 Task: Research Airbnb accommodation in Ilo, Peru from 3rd December, 2023 to 17th December, 2023 for 3 adults, 1 child.3 bedrooms having 4 beds and 2 bathrooms. Property type can be house. Booking option can be shelf check-in. Look for 4 properties as per requirement.
Action: Mouse moved to (419, 95)
Screenshot: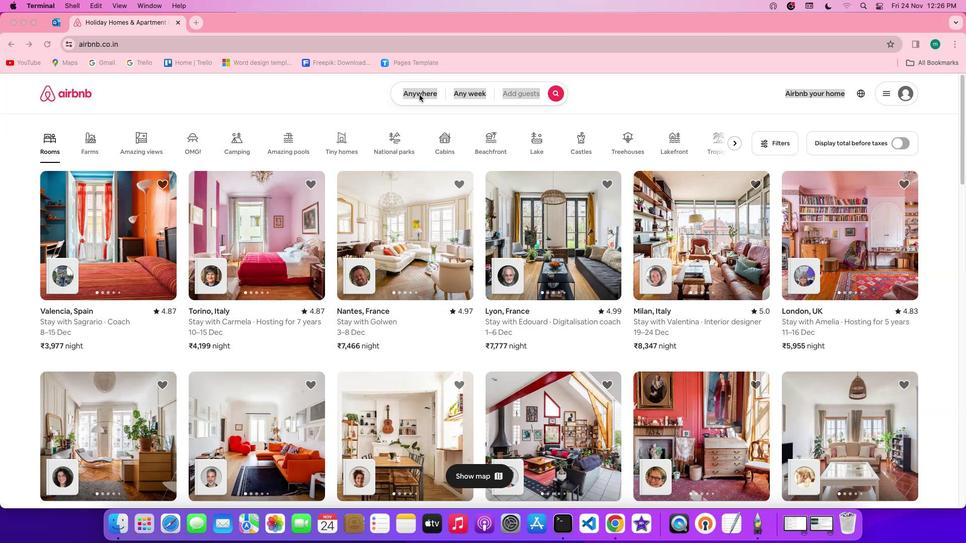 
Action: Mouse pressed left at (419, 95)
Screenshot: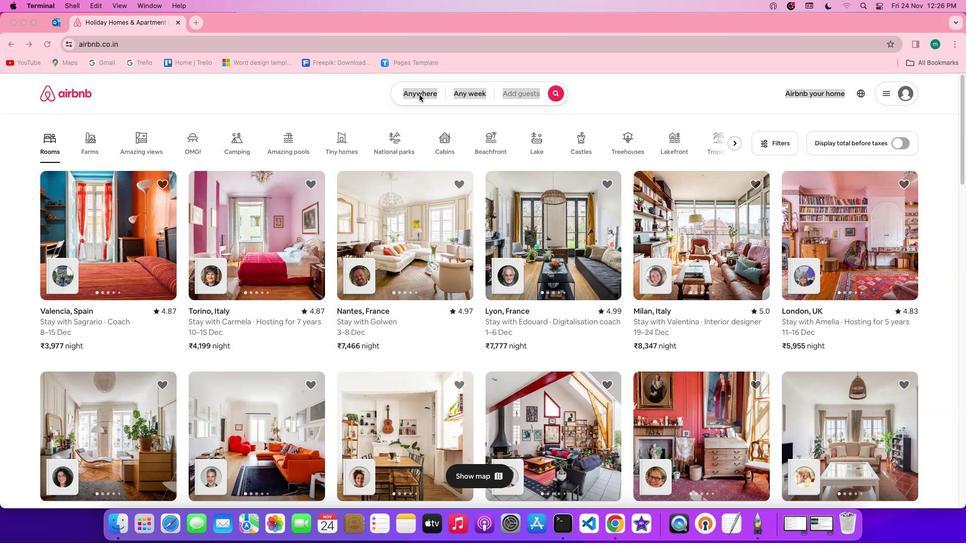 
Action: Mouse pressed left at (419, 95)
Screenshot: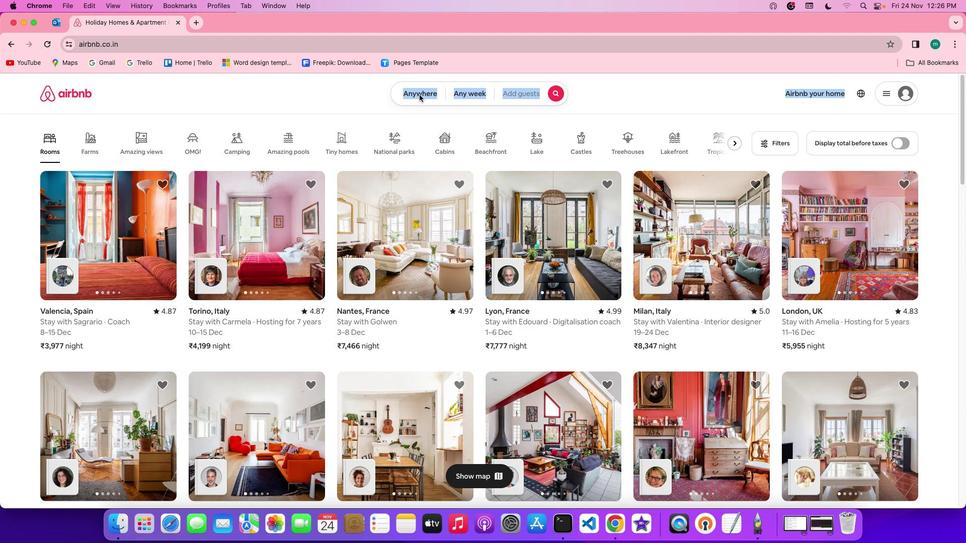 
Action: Mouse moved to (372, 135)
Screenshot: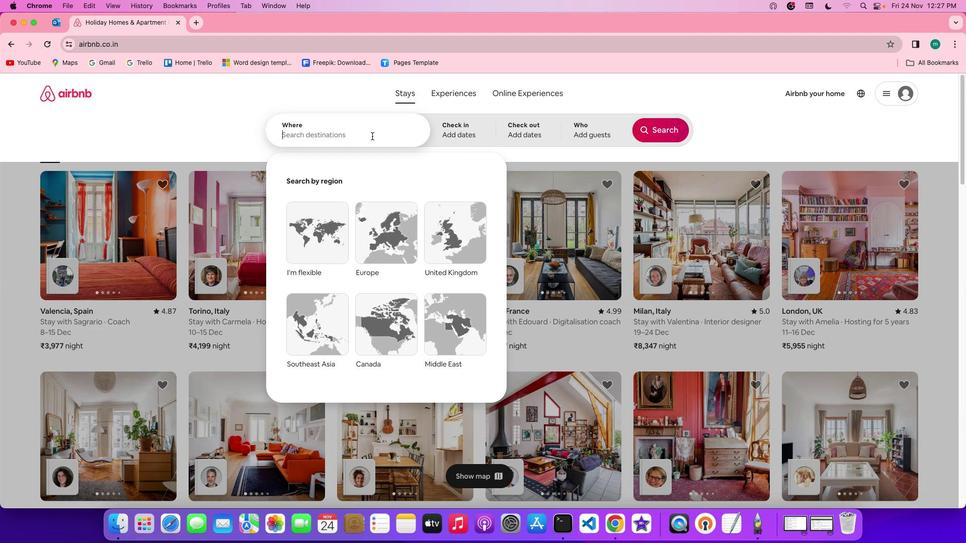 
Action: Mouse pressed left at (372, 135)
Screenshot: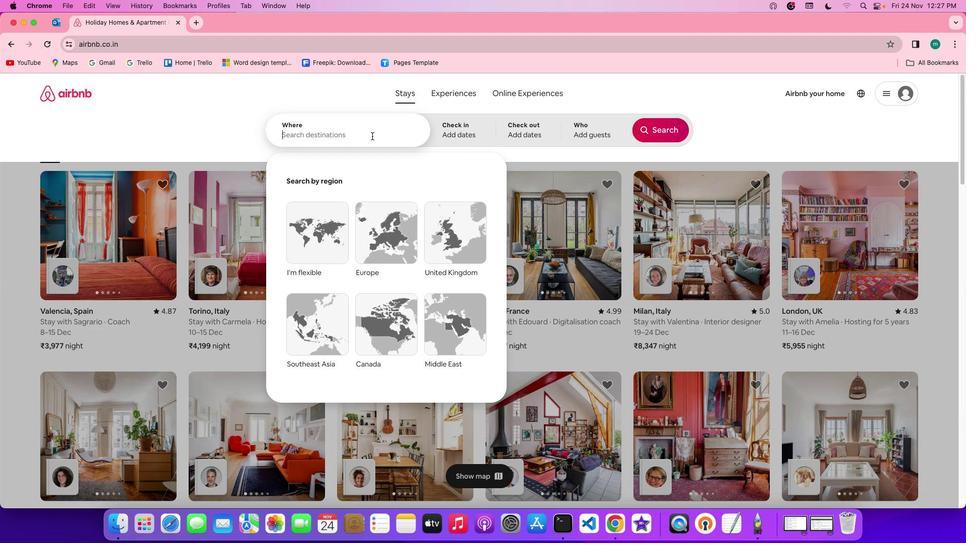 
Action: Key pressed Key.shift'I''I''O'','Key.spaceKey.shift'P''e''r''u'
Screenshot: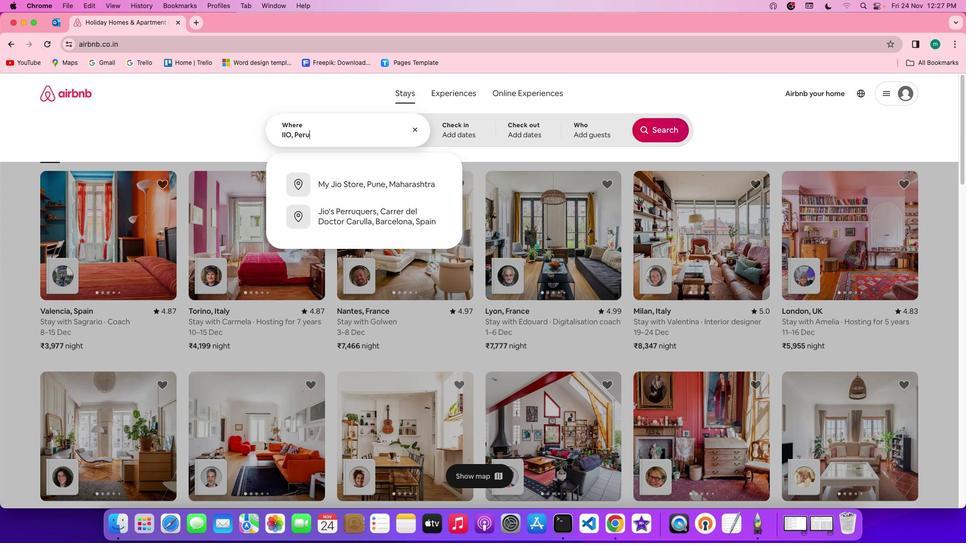 
Action: Mouse moved to (475, 133)
Screenshot: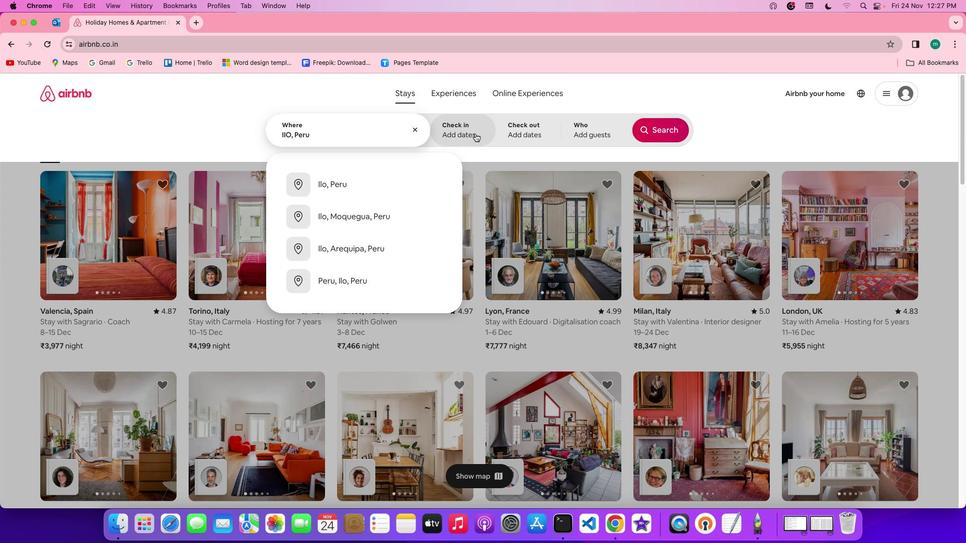 
Action: Mouse pressed left at (475, 133)
Screenshot: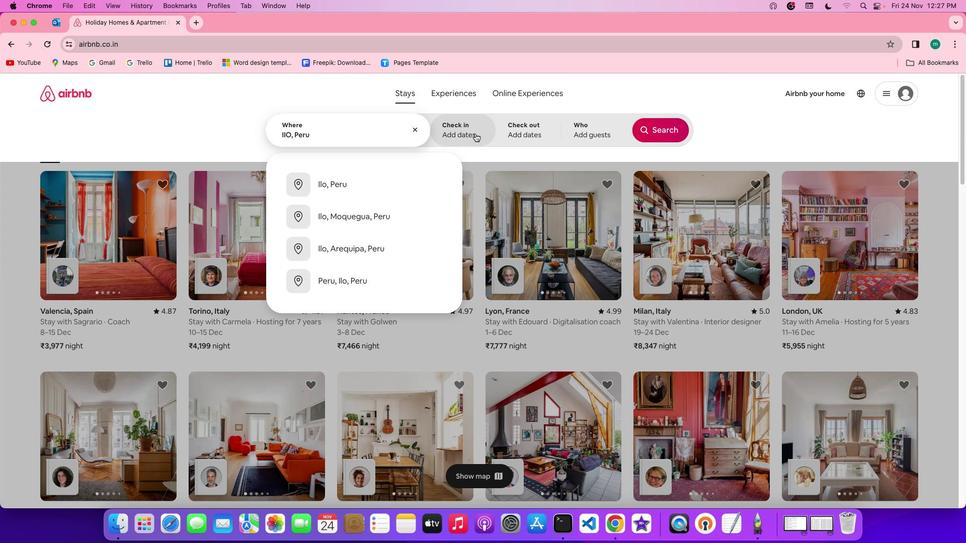 
Action: Mouse moved to (506, 274)
Screenshot: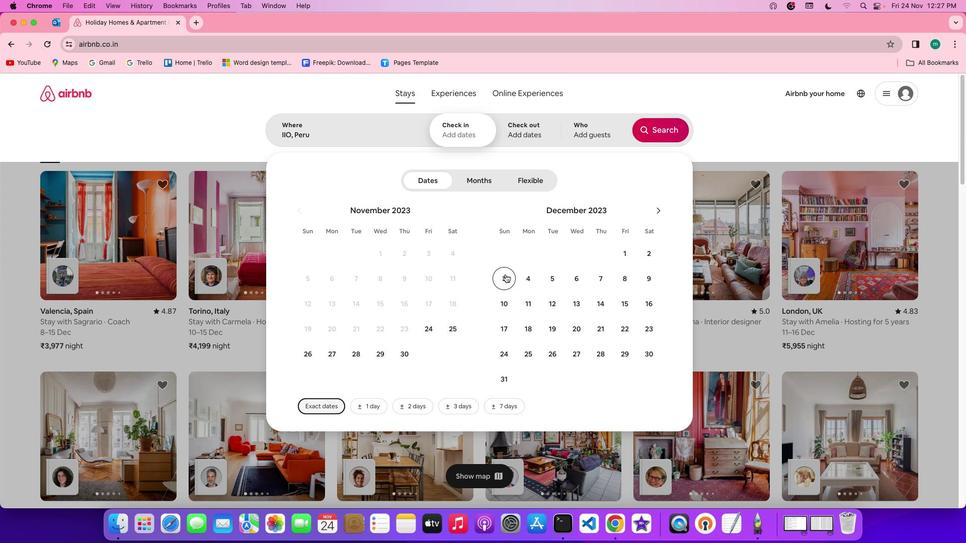 
Action: Mouse pressed left at (506, 274)
Screenshot: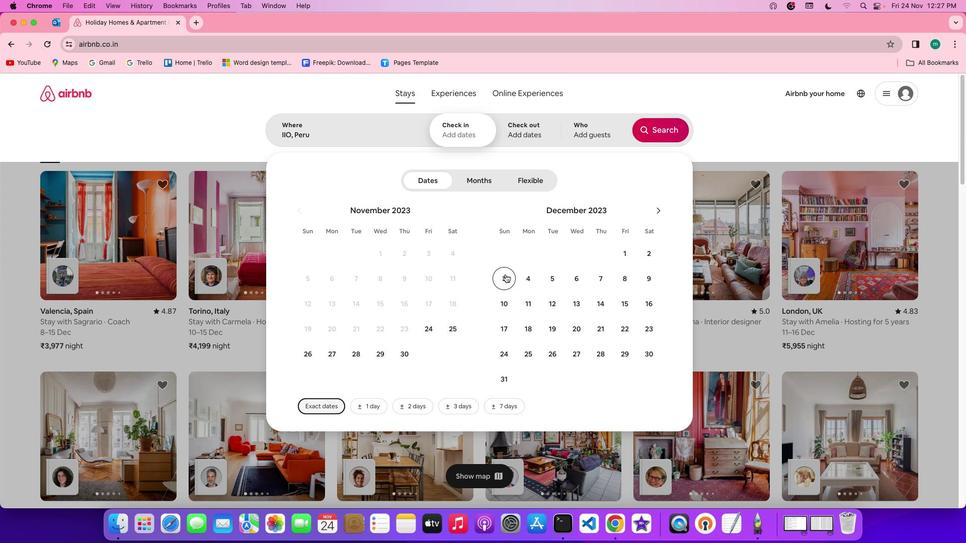 
Action: Mouse moved to (506, 328)
Screenshot: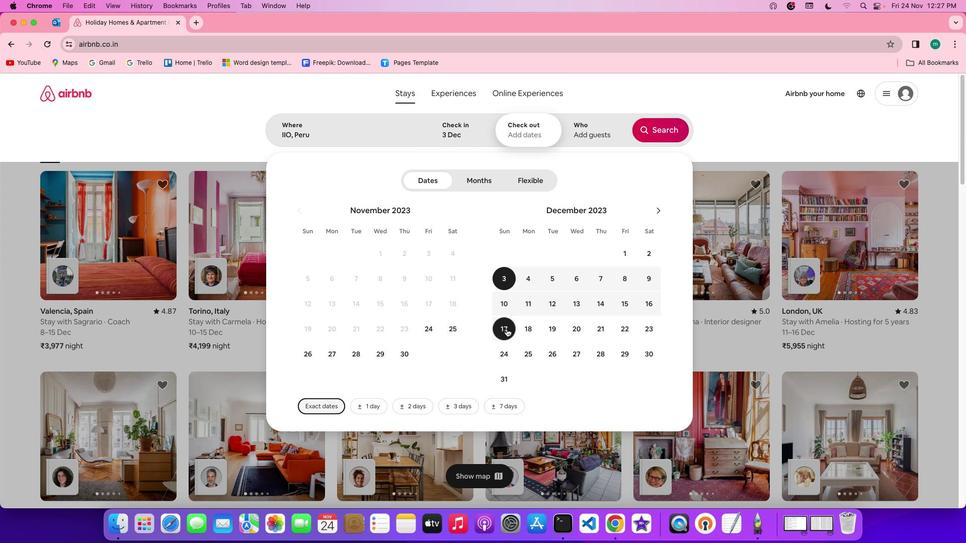 
Action: Mouse pressed left at (506, 328)
Screenshot: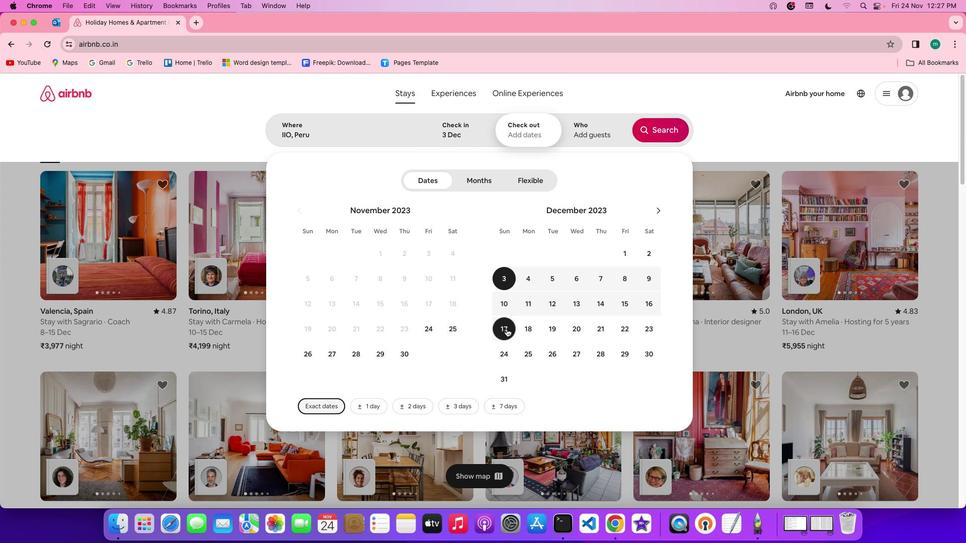 
Action: Mouse moved to (601, 139)
Screenshot: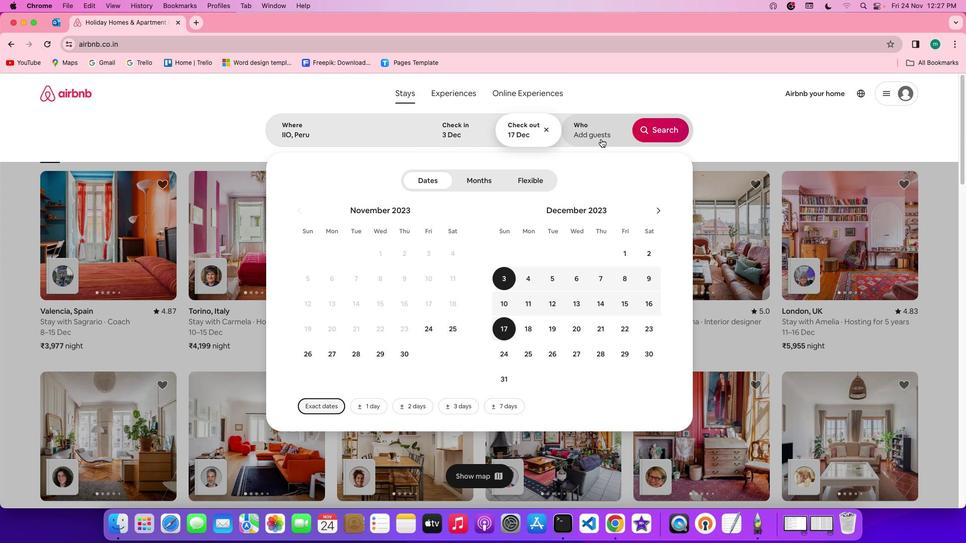 
Action: Mouse pressed left at (601, 139)
Screenshot: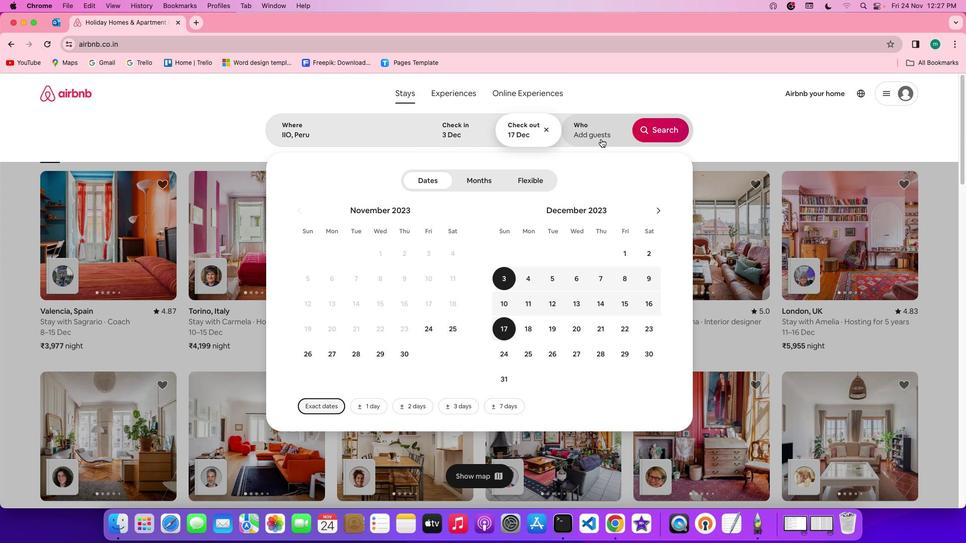 
Action: Mouse moved to (667, 180)
Screenshot: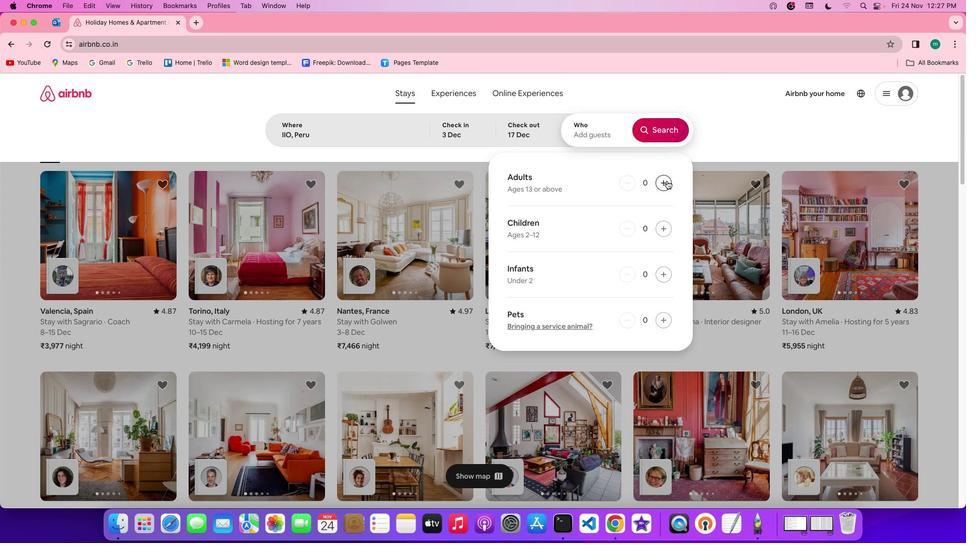 
Action: Mouse pressed left at (667, 180)
Screenshot: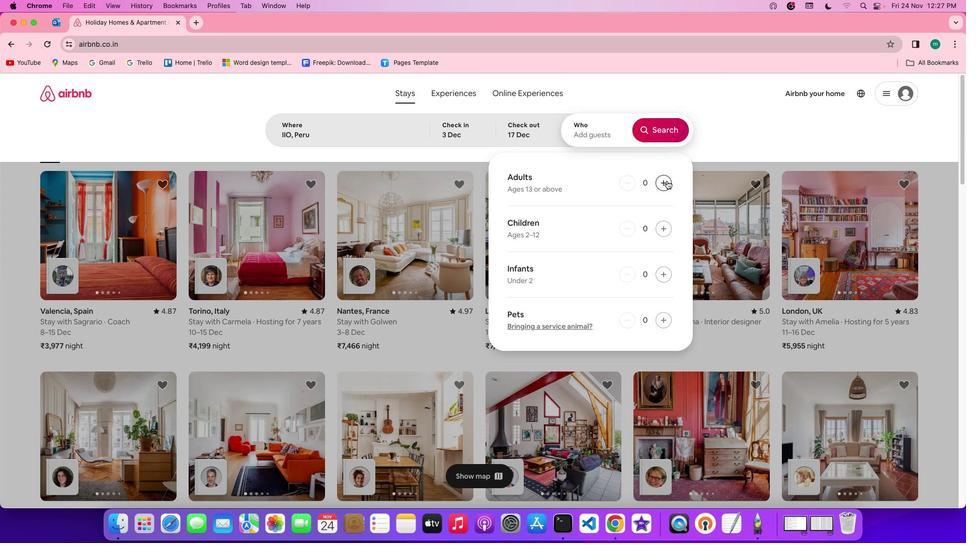 
Action: Mouse pressed left at (667, 180)
Screenshot: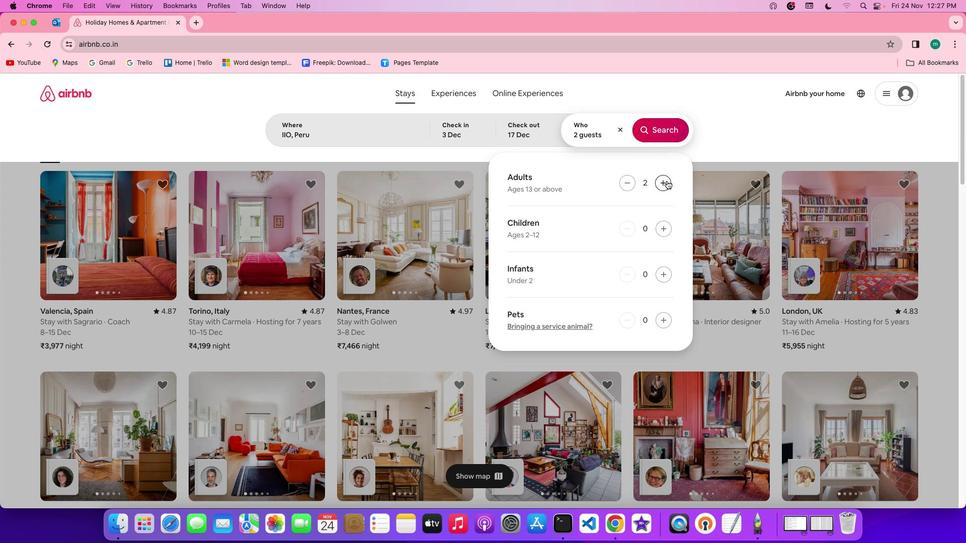 
Action: Mouse pressed left at (667, 180)
Screenshot: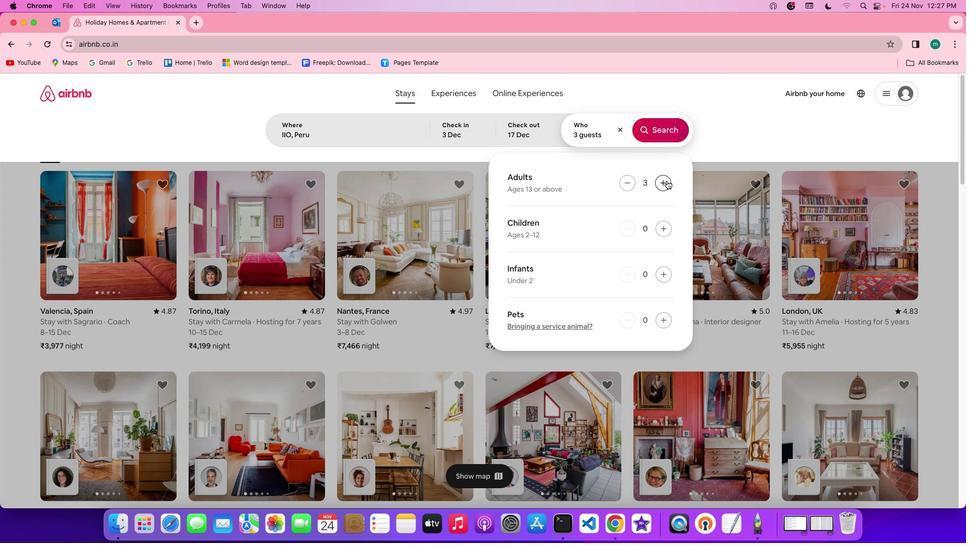 
Action: Mouse moved to (664, 233)
Screenshot: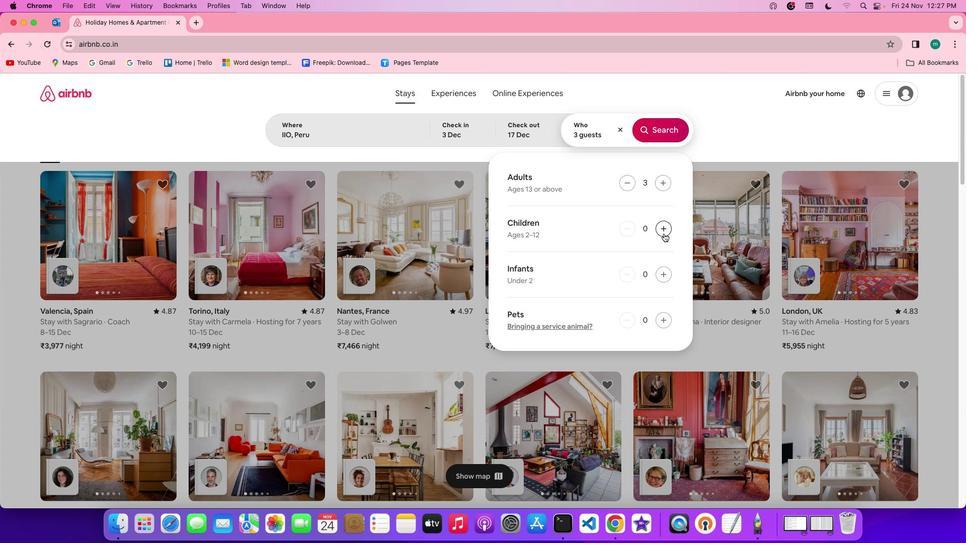 
Action: Mouse pressed left at (664, 233)
Screenshot: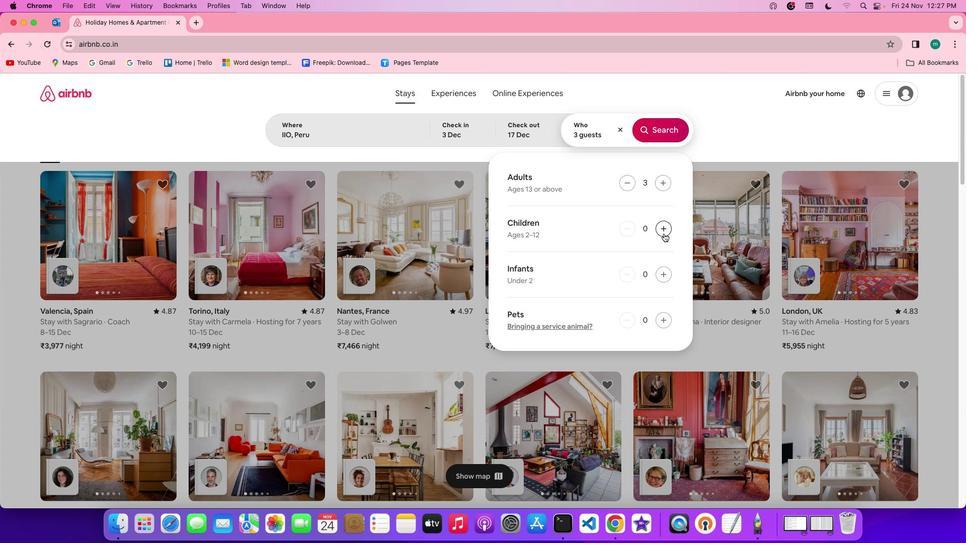 
Action: Mouse moved to (658, 131)
Screenshot: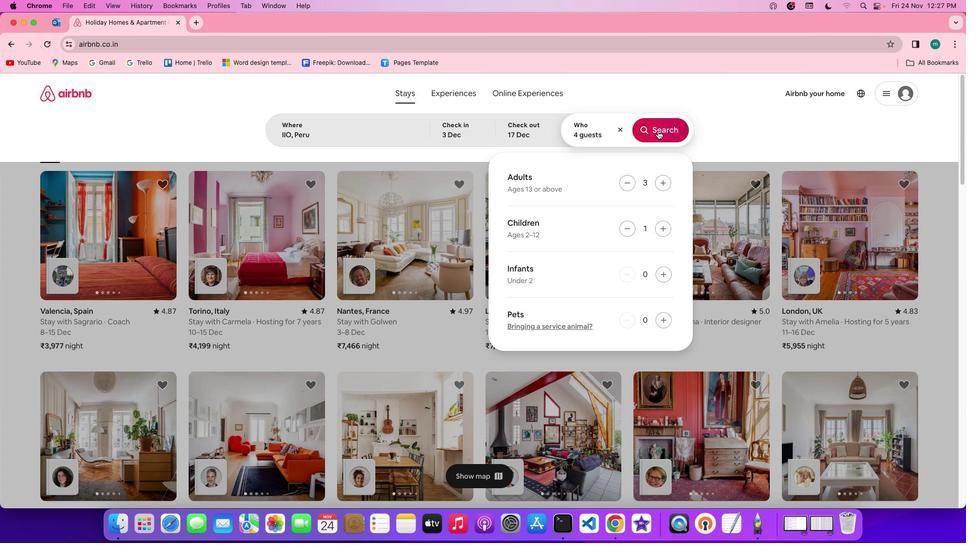 
Action: Mouse pressed left at (658, 131)
Screenshot: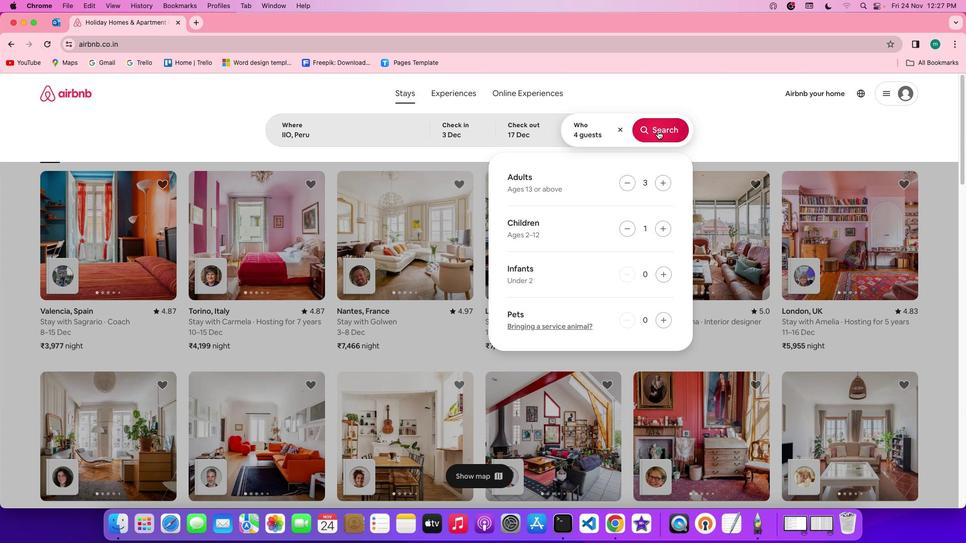 
Action: Mouse moved to (803, 130)
Screenshot: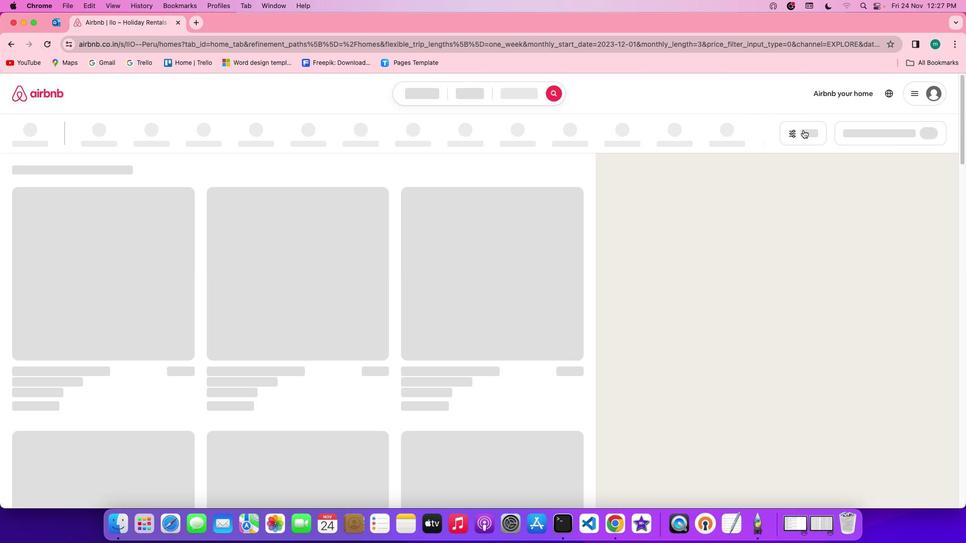 
Action: Mouse pressed left at (803, 130)
Screenshot: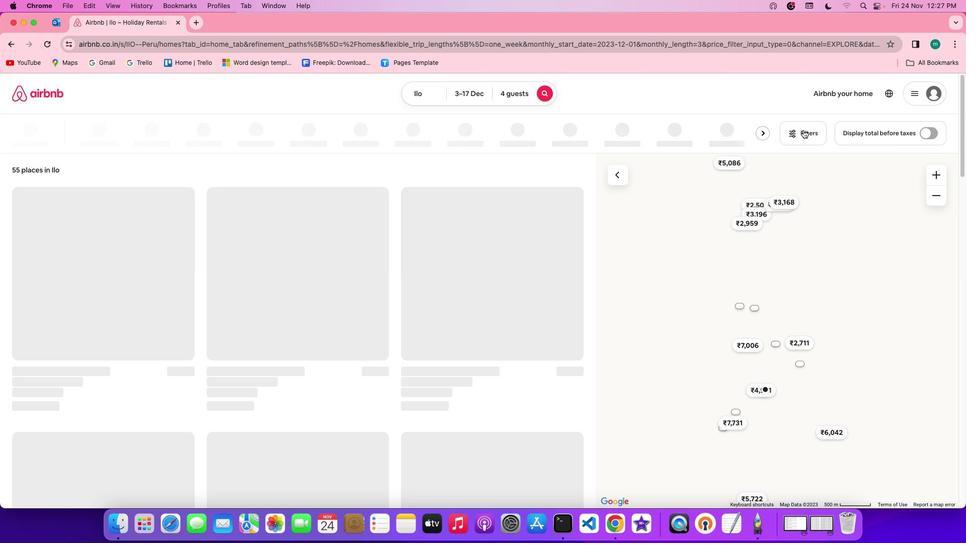 
Action: Mouse moved to (540, 256)
Screenshot: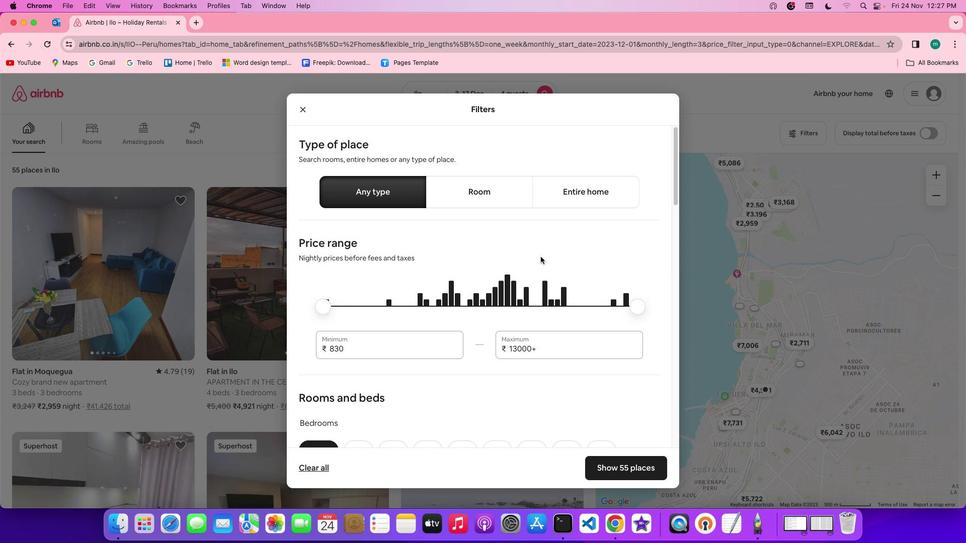 
Action: Mouse scrolled (540, 256) with delta (0, 0)
Screenshot: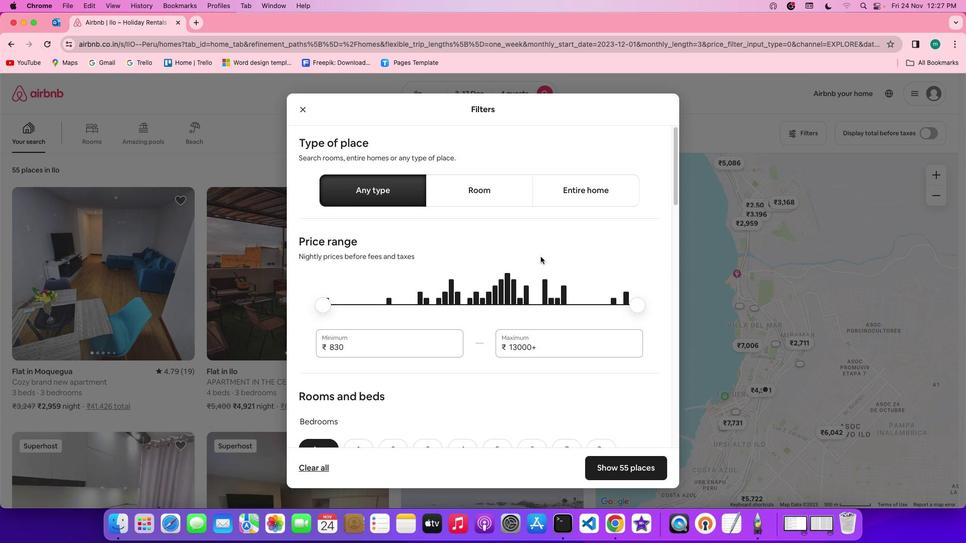 
Action: Mouse scrolled (540, 256) with delta (0, 0)
Screenshot: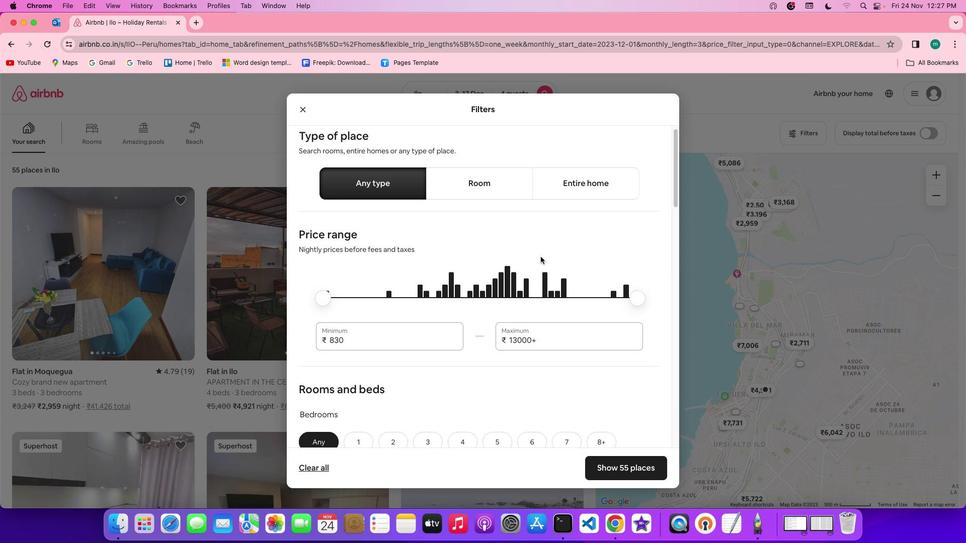 
Action: Mouse scrolled (540, 256) with delta (0, 0)
Screenshot: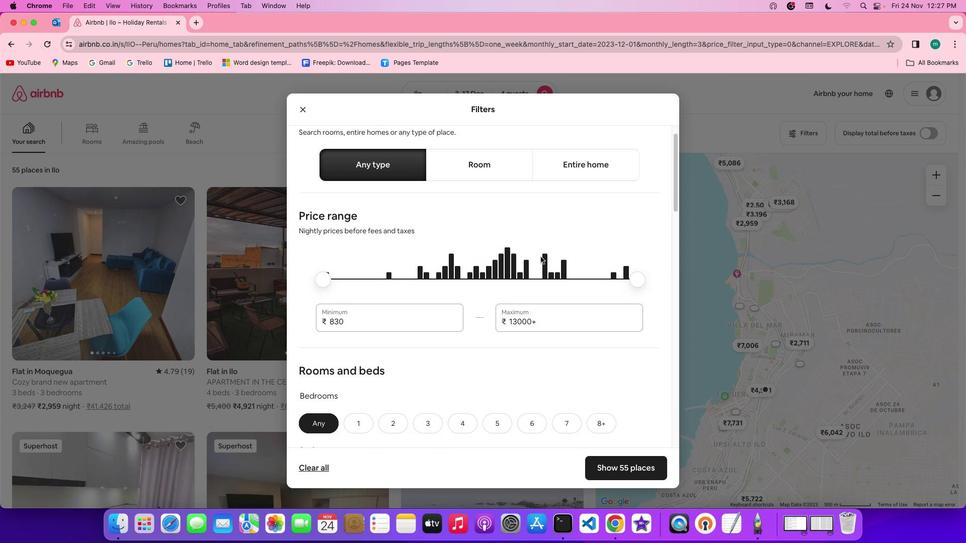 
Action: Mouse scrolled (540, 256) with delta (0, 0)
Screenshot: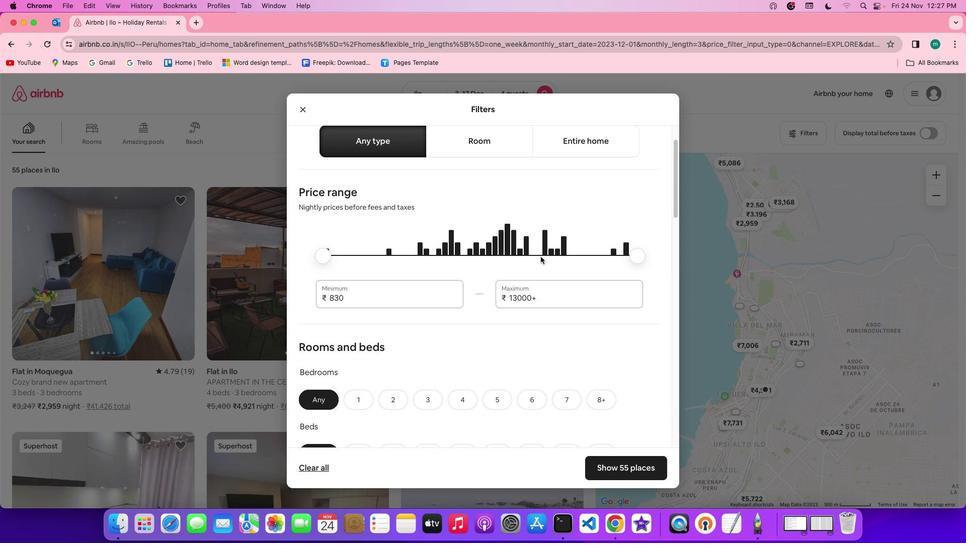 
Action: Mouse scrolled (540, 256) with delta (0, 0)
Screenshot: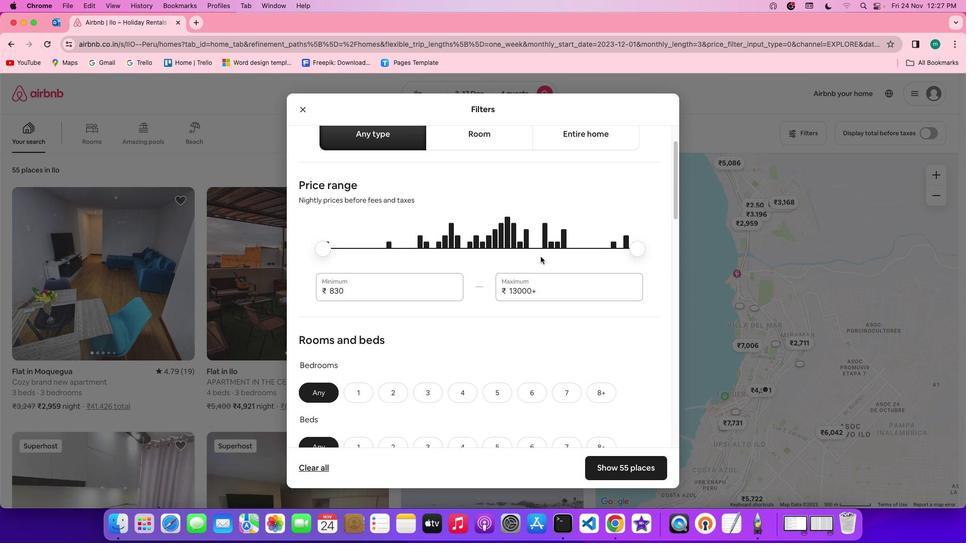 
Action: Mouse scrolled (540, 256) with delta (0, 0)
Screenshot: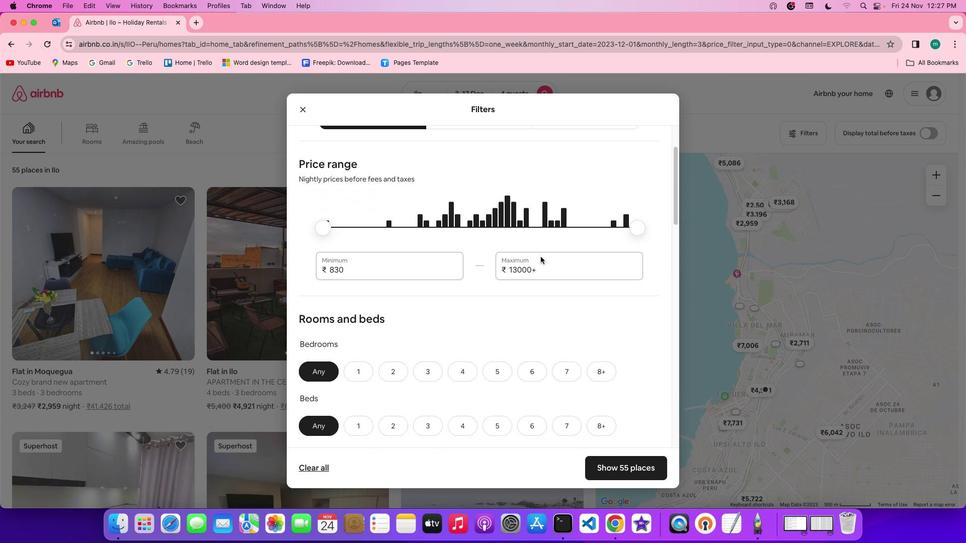 
Action: Mouse scrolled (540, 256) with delta (0, -1)
Screenshot: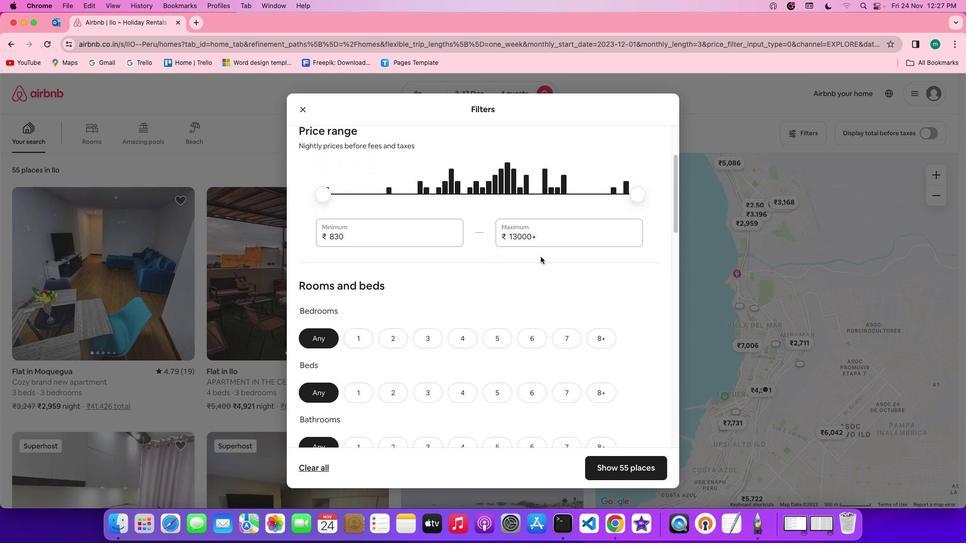 
Action: Mouse scrolled (540, 256) with delta (0, 0)
Screenshot: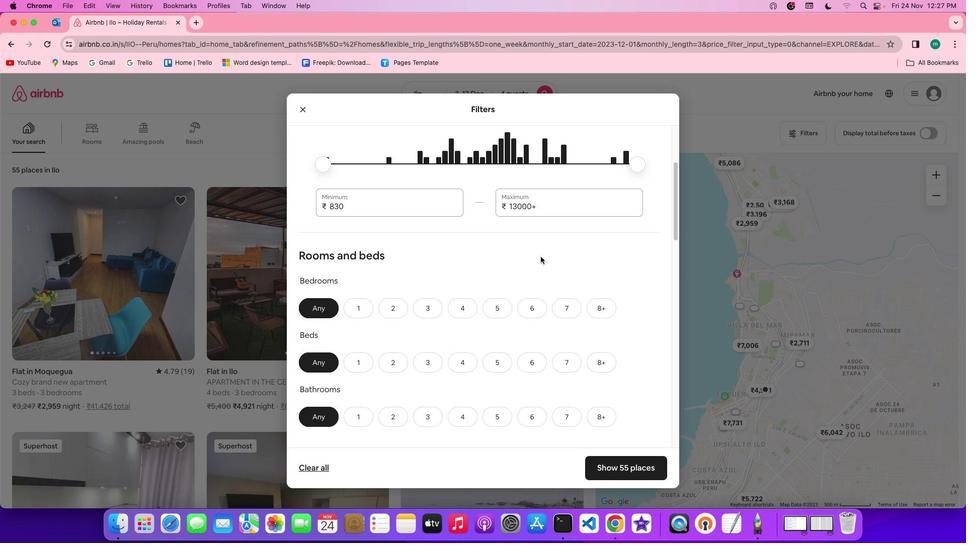 
Action: Mouse moved to (422, 314)
Screenshot: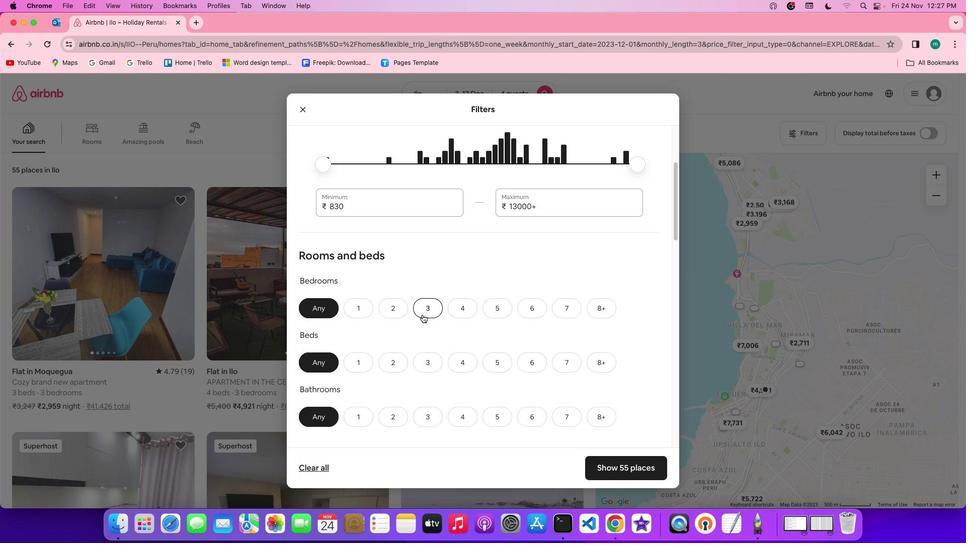 
Action: Mouse pressed left at (422, 314)
Screenshot: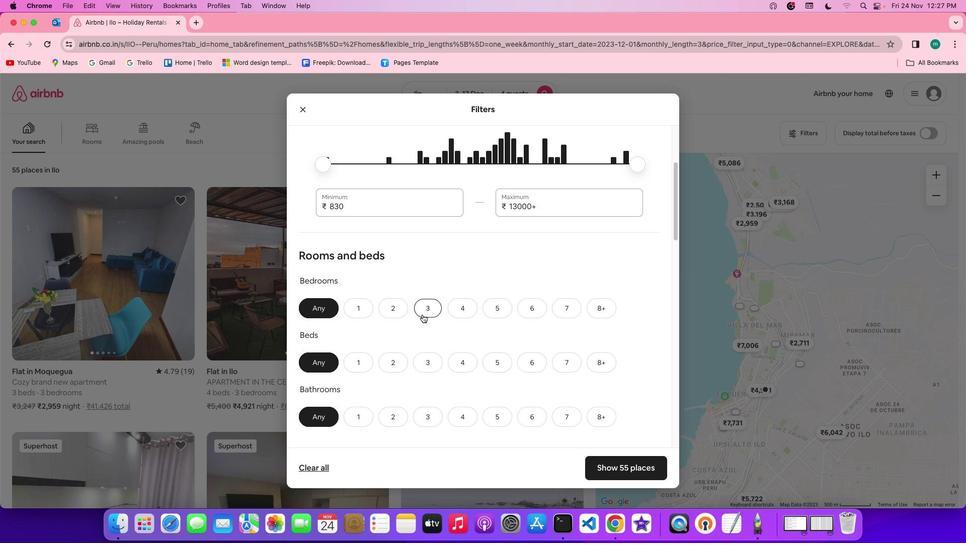 
Action: Mouse moved to (467, 359)
Screenshot: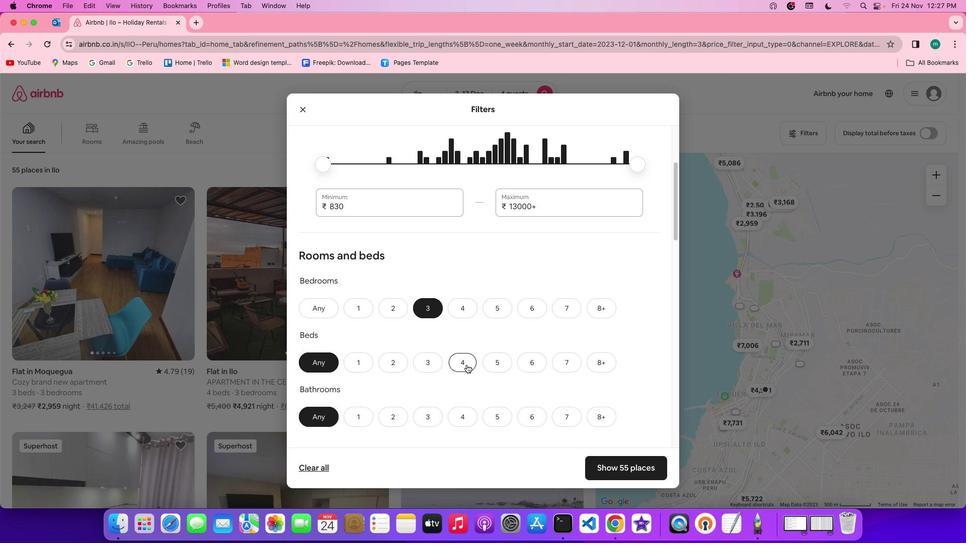
Action: Mouse pressed left at (467, 359)
Screenshot: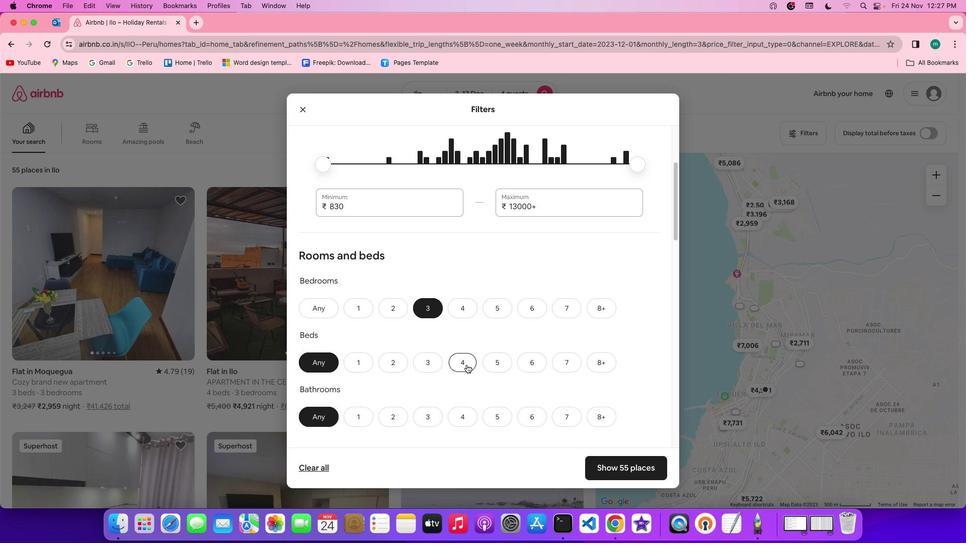 
Action: Mouse moved to (399, 418)
Screenshot: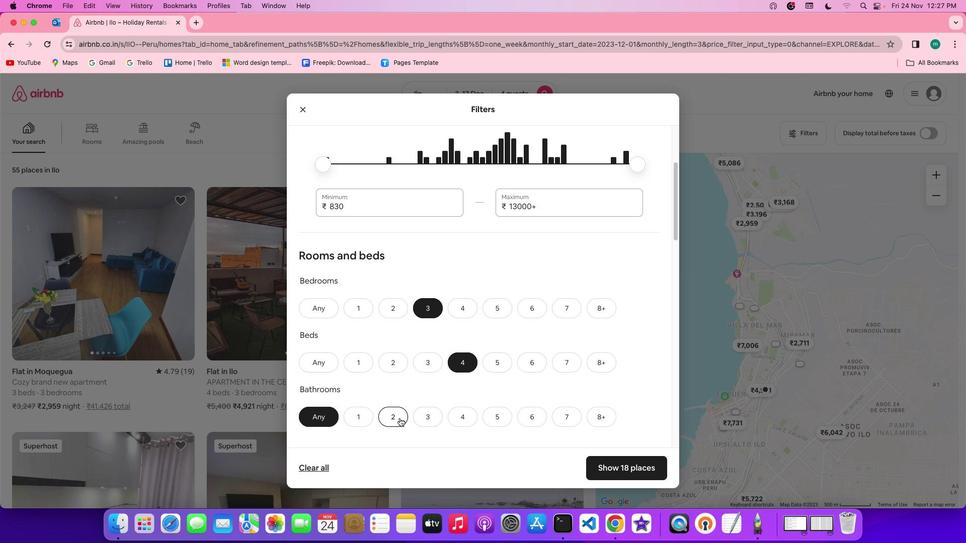 
Action: Mouse pressed left at (399, 418)
Screenshot: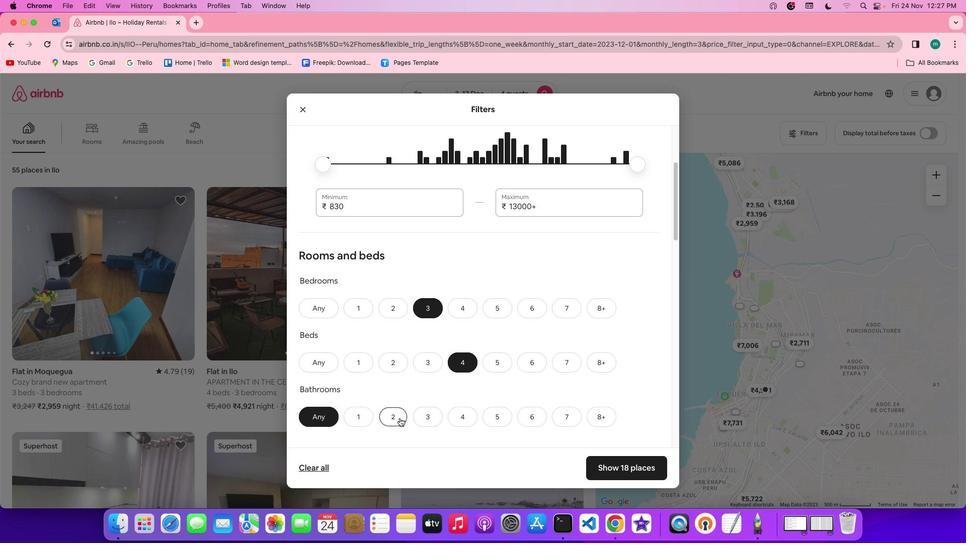
Action: Mouse moved to (505, 412)
Screenshot: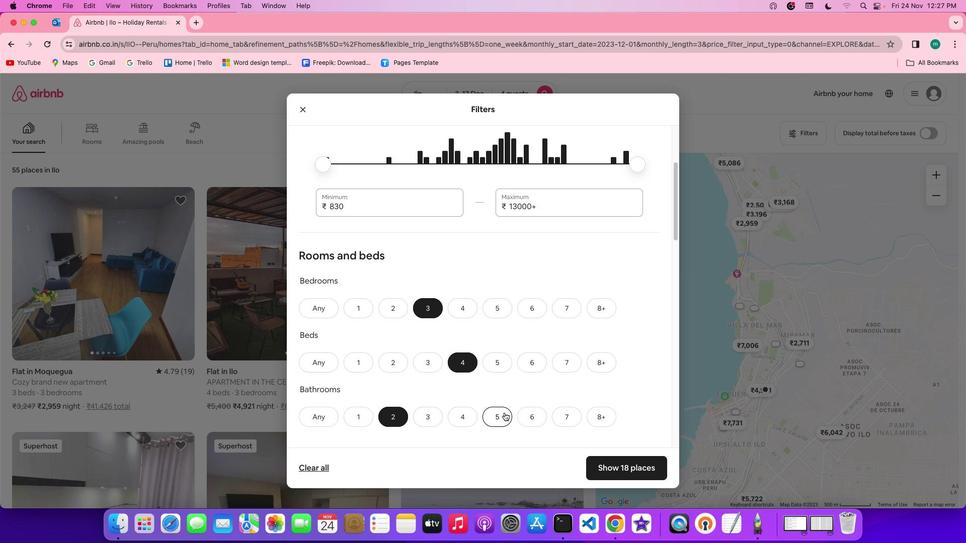 
Action: Mouse scrolled (505, 412) with delta (0, 0)
Screenshot: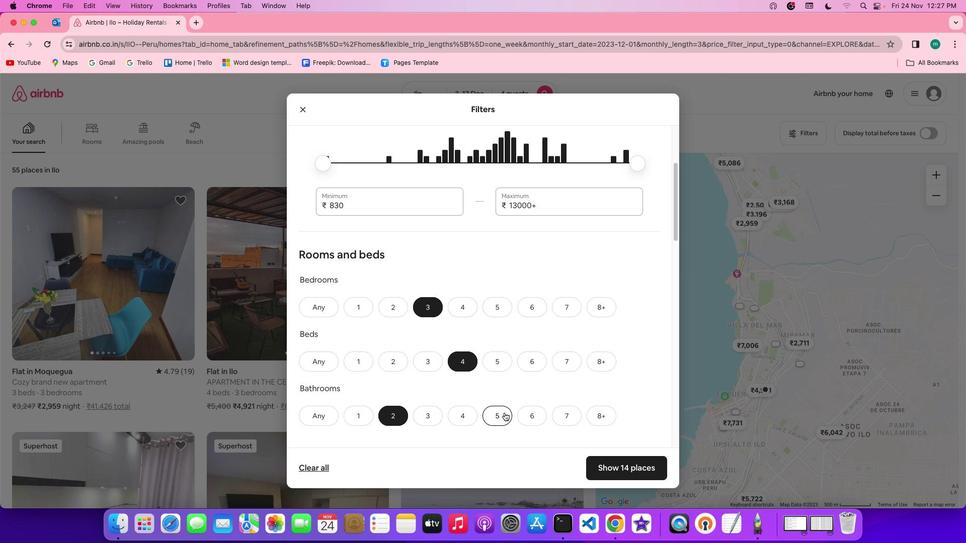
Action: Mouse scrolled (505, 412) with delta (0, 0)
Screenshot: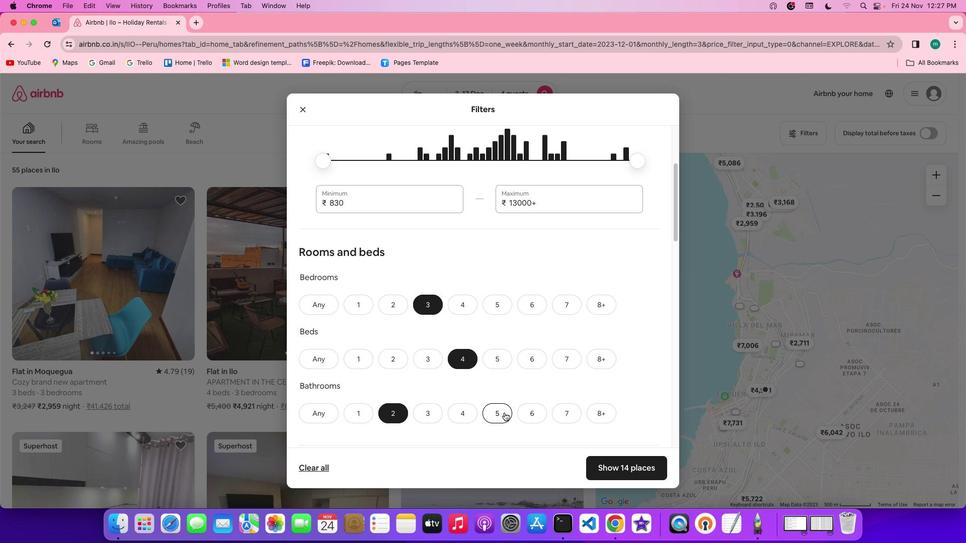 
Action: Mouse scrolled (505, 412) with delta (0, 0)
Screenshot: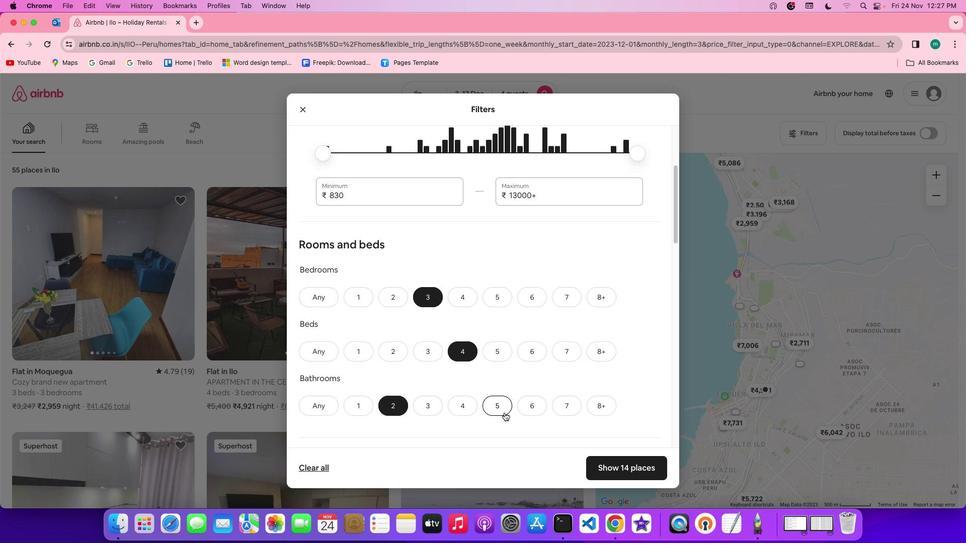 
Action: Mouse scrolled (505, 412) with delta (0, 0)
Screenshot: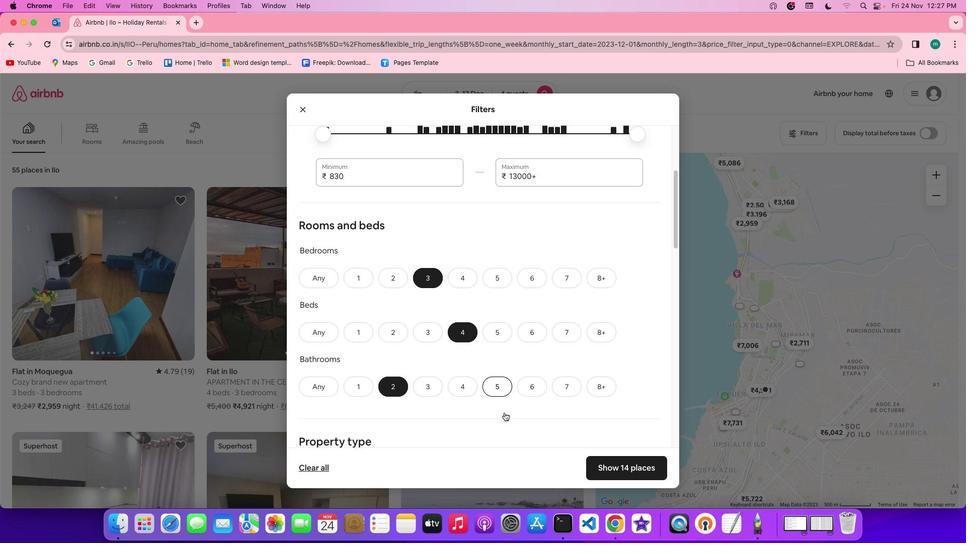 
Action: Mouse scrolled (505, 412) with delta (0, 0)
Screenshot: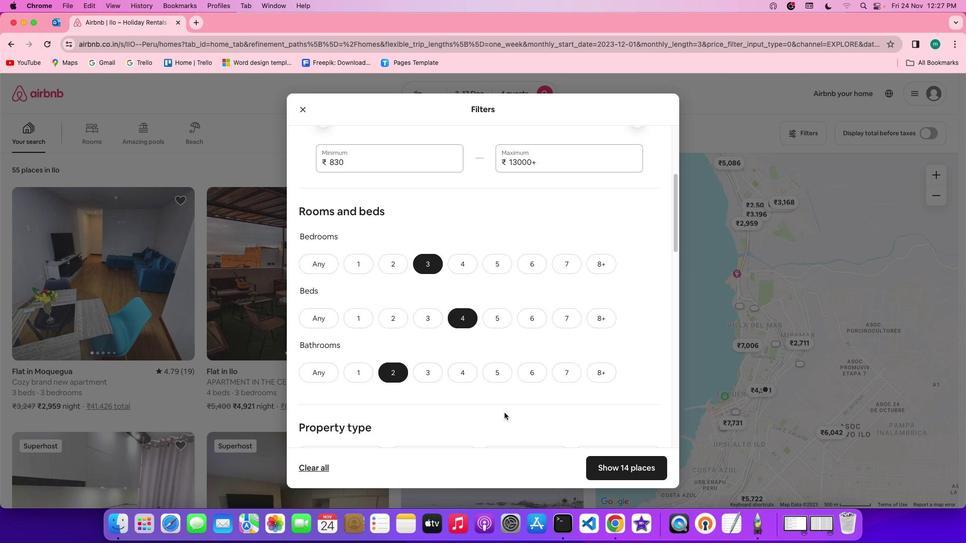 
Action: Mouse scrolled (505, 412) with delta (0, 0)
Screenshot: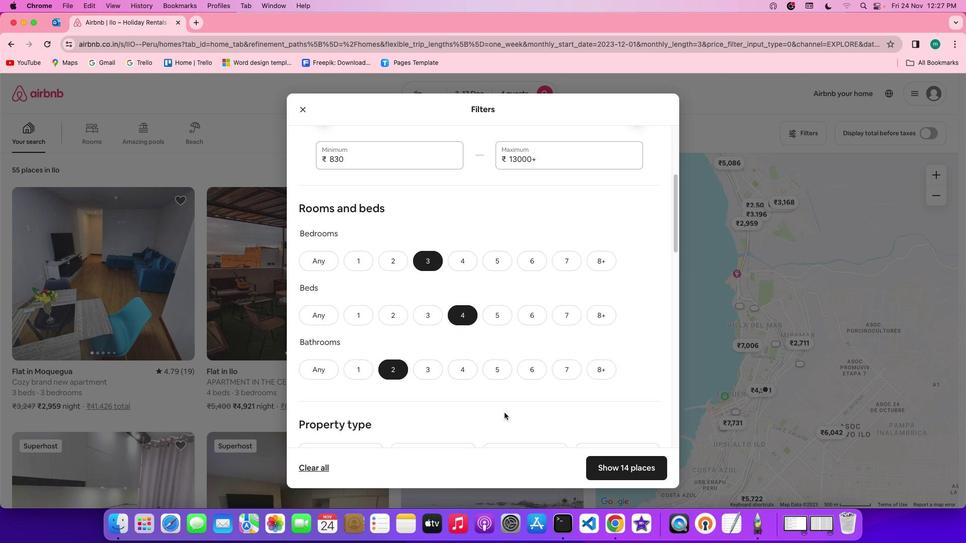 
Action: Mouse scrolled (505, 412) with delta (0, 0)
Screenshot: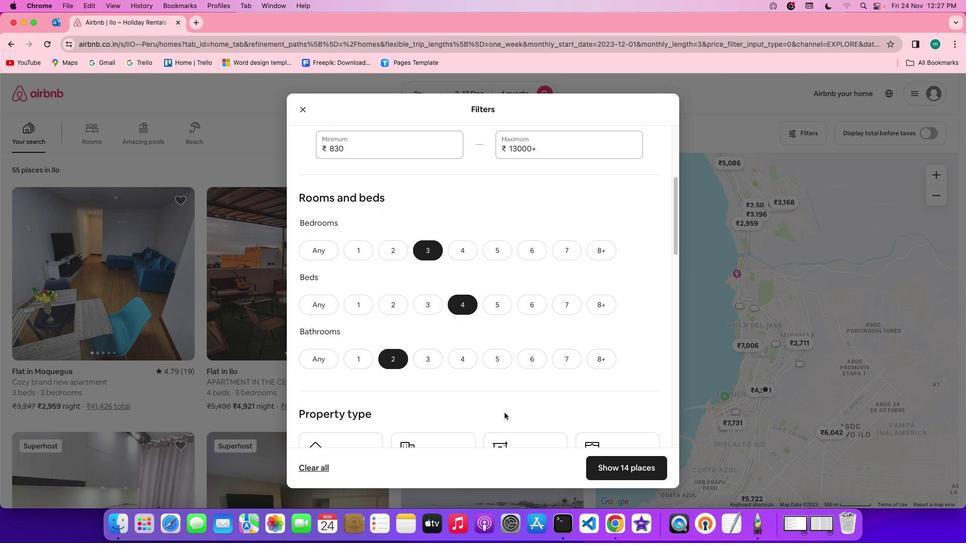
Action: Mouse scrolled (505, 412) with delta (0, 0)
Screenshot: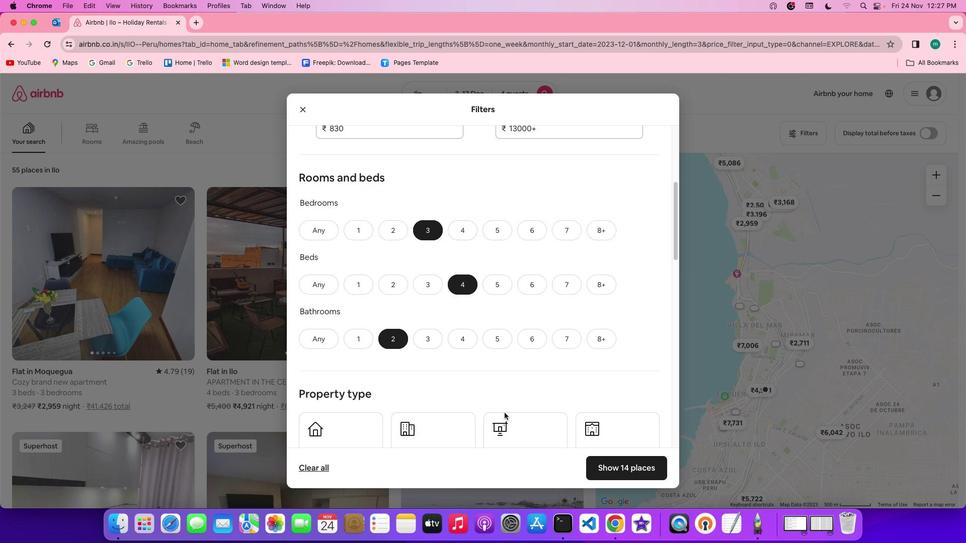 
Action: Mouse scrolled (505, 412) with delta (0, 0)
Screenshot: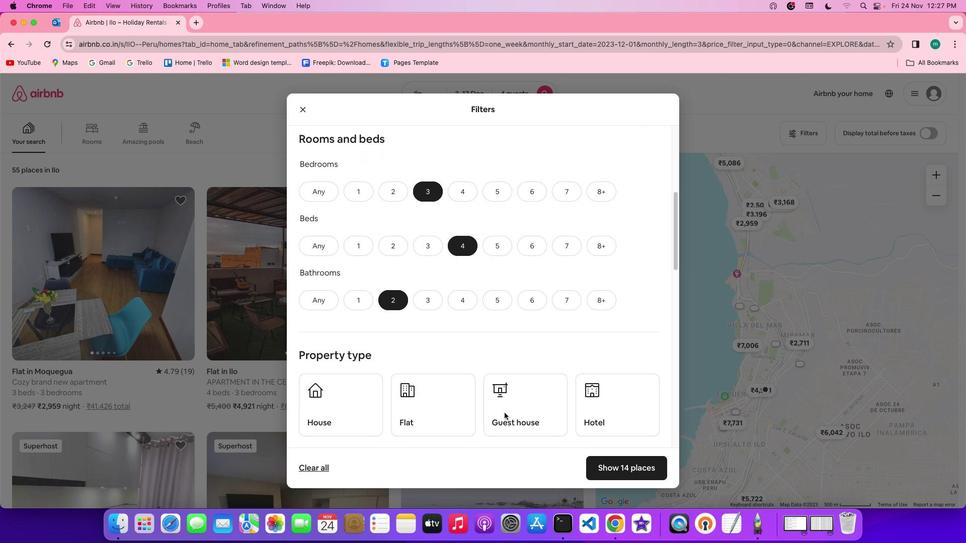 
Action: Mouse scrolled (505, 412) with delta (0, 0)
Screenshot: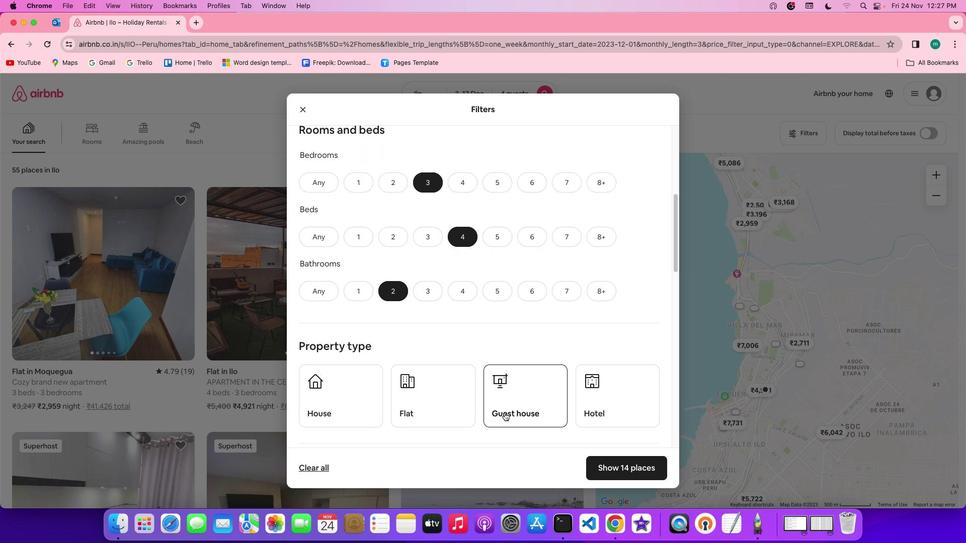 
Action: Mouse scrolled (505, 412) with delta (0, 0)
Screenshot: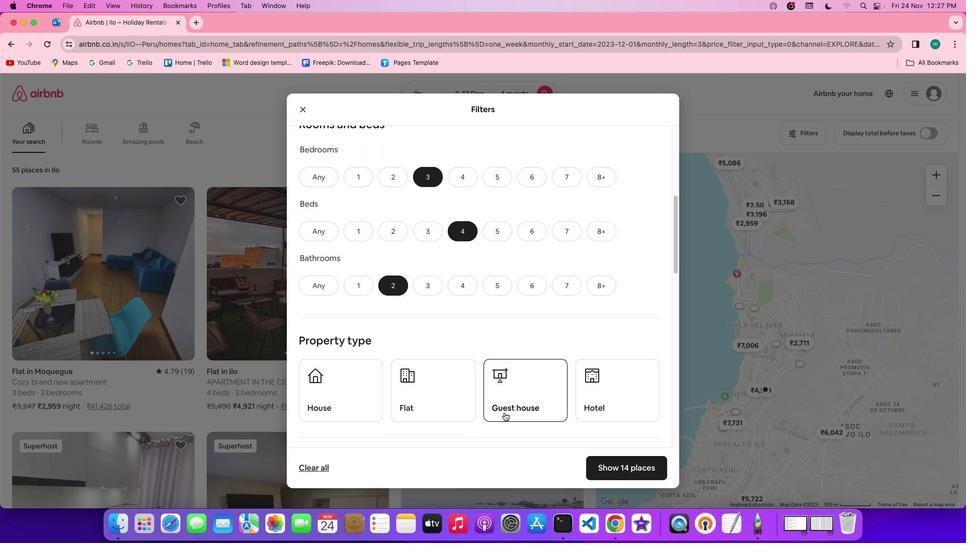 
Action: Mouse scrolled (505, 412) with delta (0, 0)
Screenshot: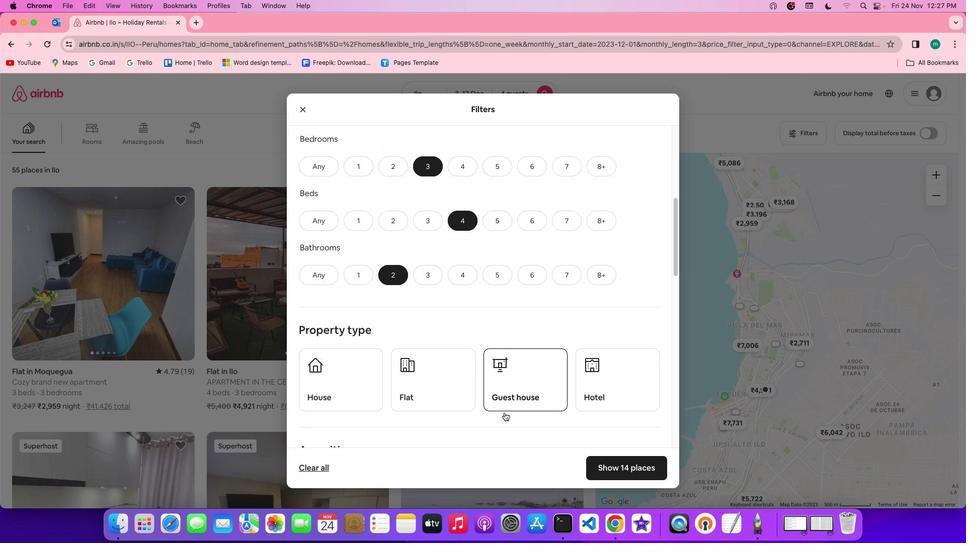 
Action: Mouse scrolled (505, 412) with delta (0, 0)
Screenshot: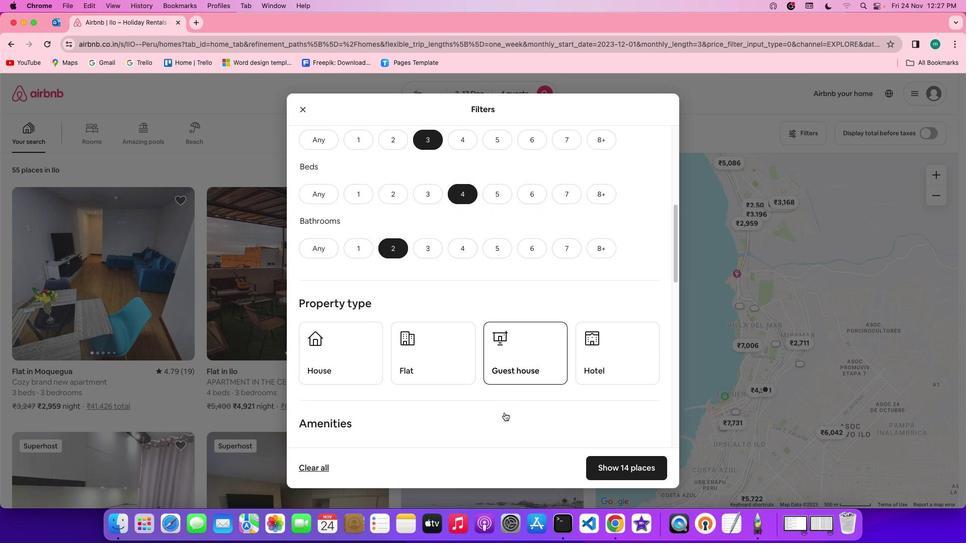 
Action: Mouse moved to (345, 342)
Screenshot: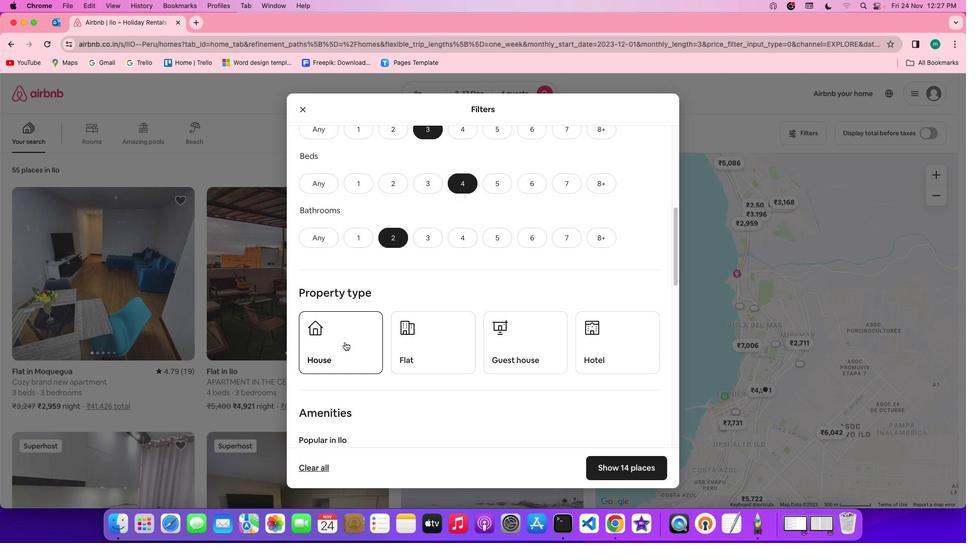 
Action: Mouse pressed left at (345, 342)
Screenshot: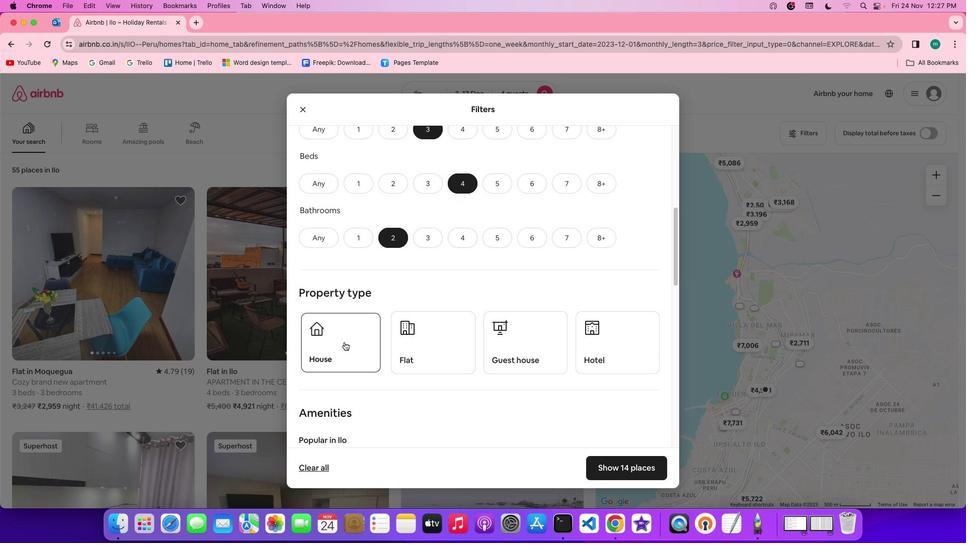 
Action: Mouse moved to (527, 379)
Screenshot: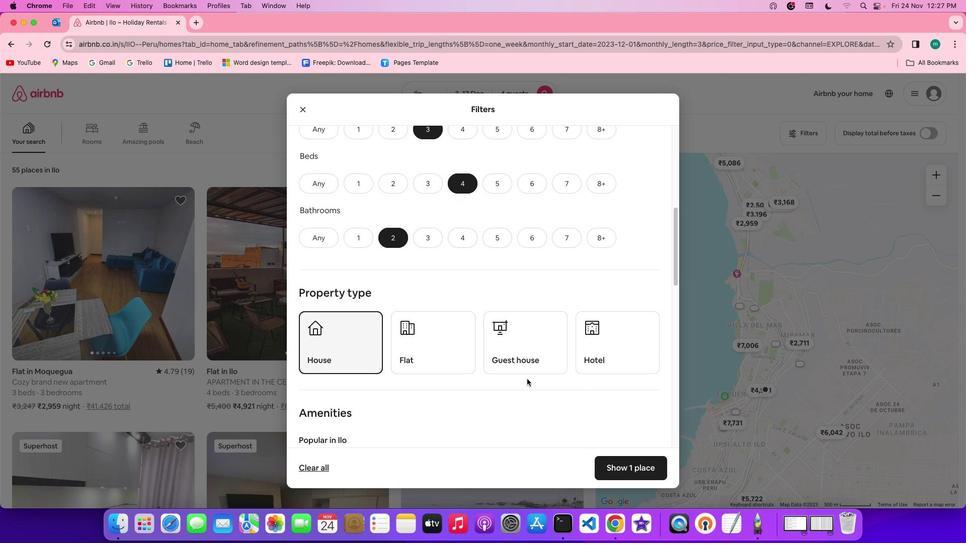 
Action: Mouse scrolled (527, 379) with delta (0, 0)
Screenshot: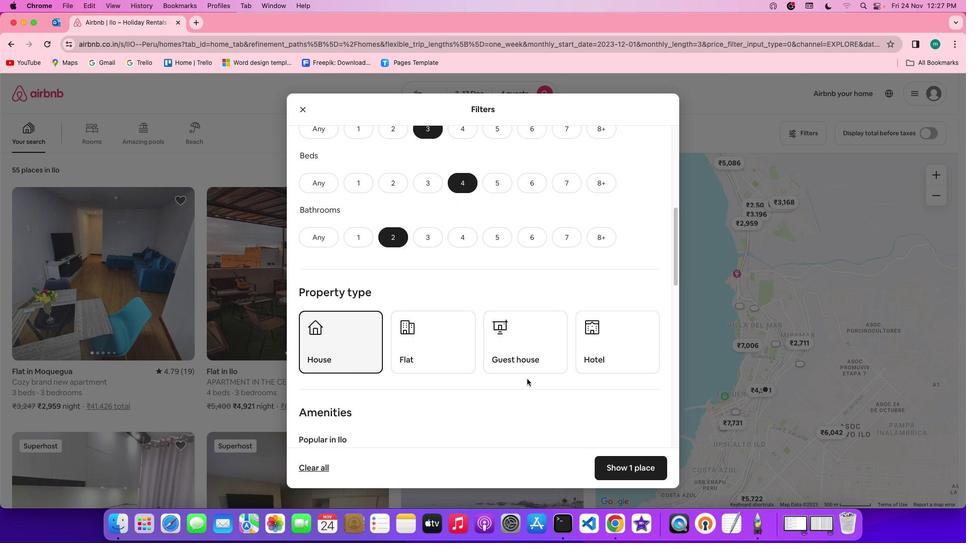 
Action: Mouse scrolled (527, 379) with delta (0, 0)
Screenshot: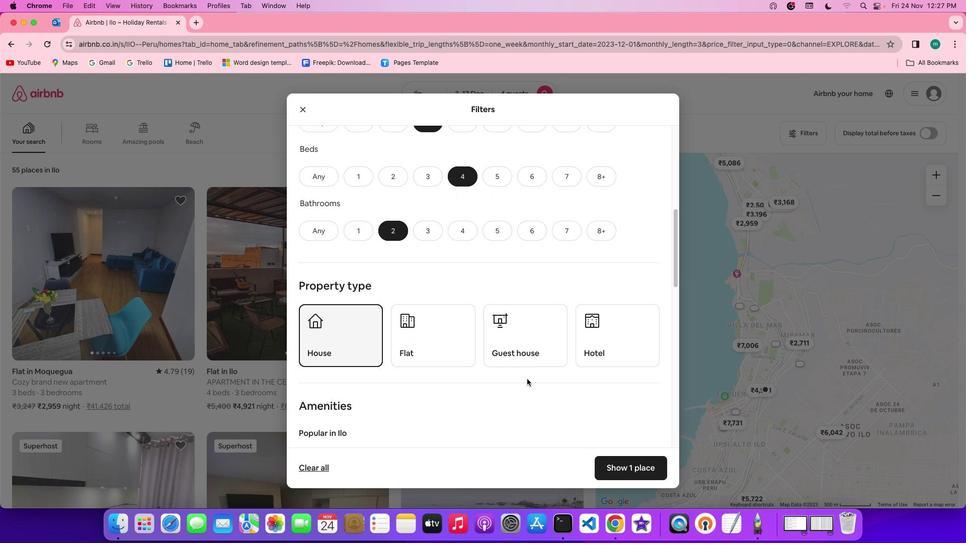 
Action: Mouse scrolled (527, 379) with delta (0, 0)
Screenshot: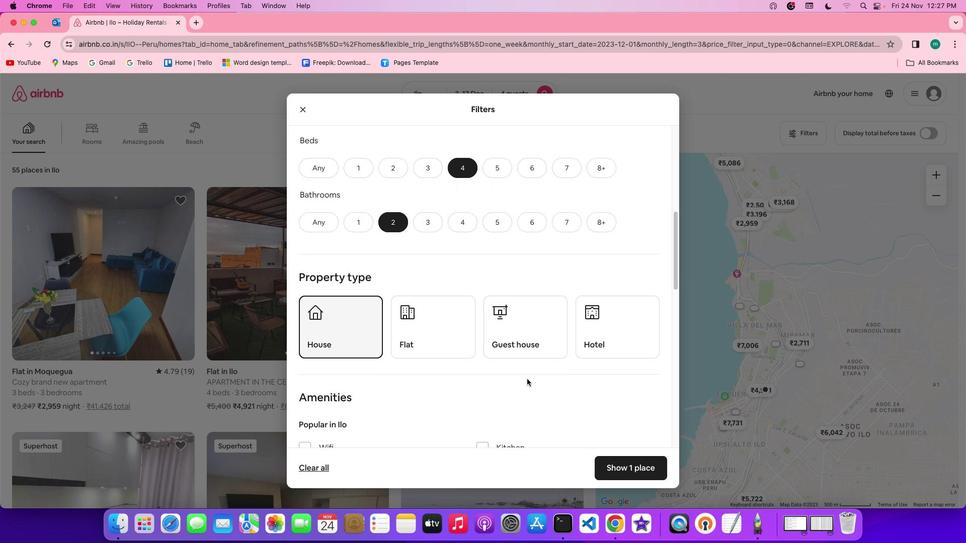 
Action: Mouse scrolled (527, 379) with delta (0, -1)
Screenshot: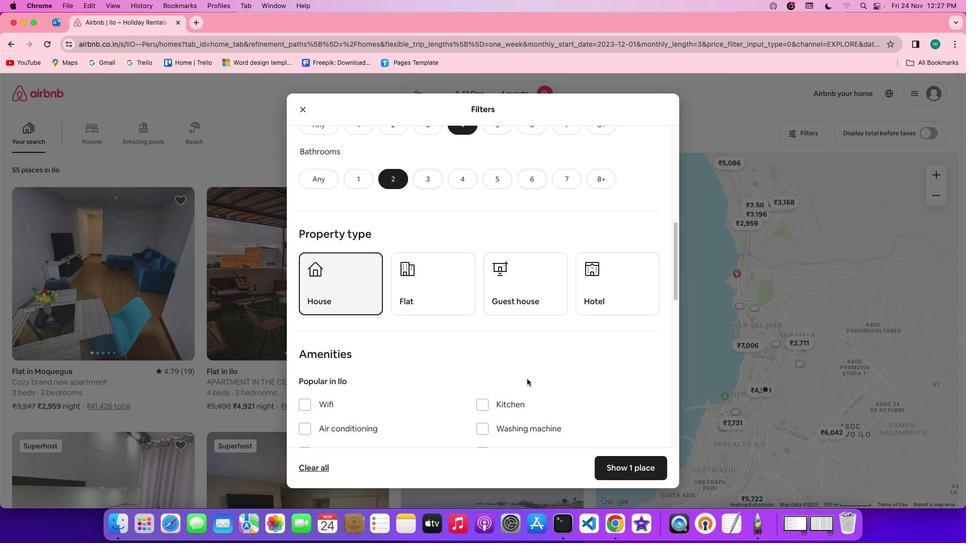 
Action: Mouse scrolled (527, 379) with delta (0, 0)
Screenshot: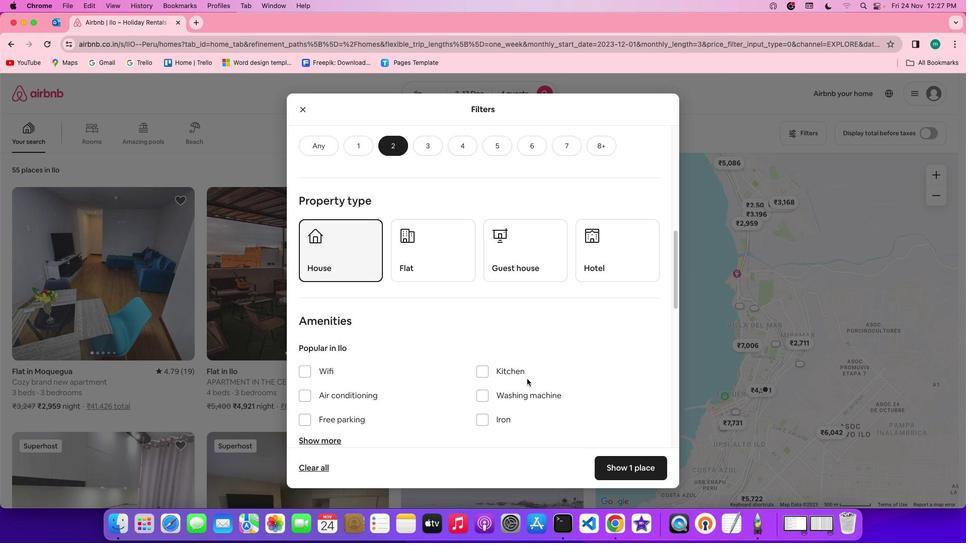 
Action: Mouse scrolled (527, 379) with delta (0, 0)
Screenshot: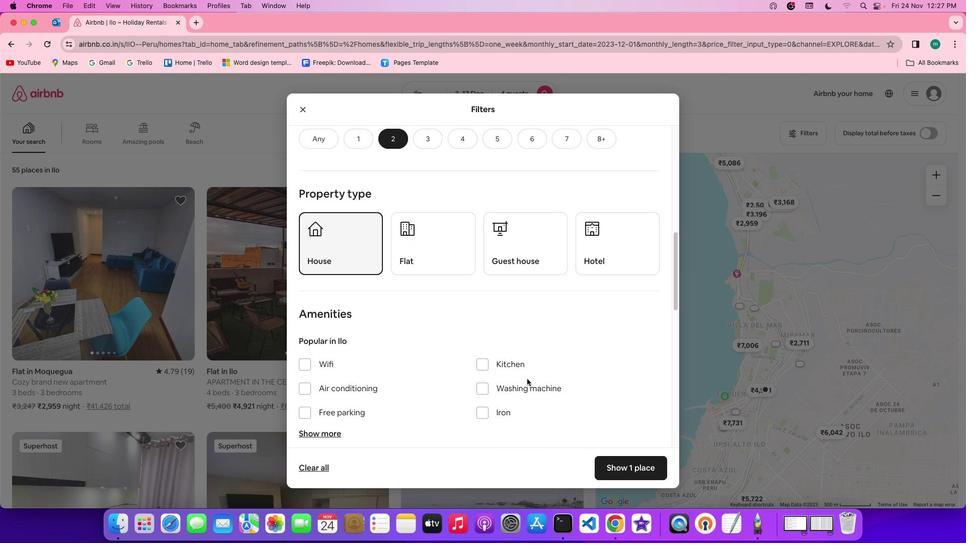 
Action: Mouse scrolled (527, 379) with delta (0, 0)
Screenshot: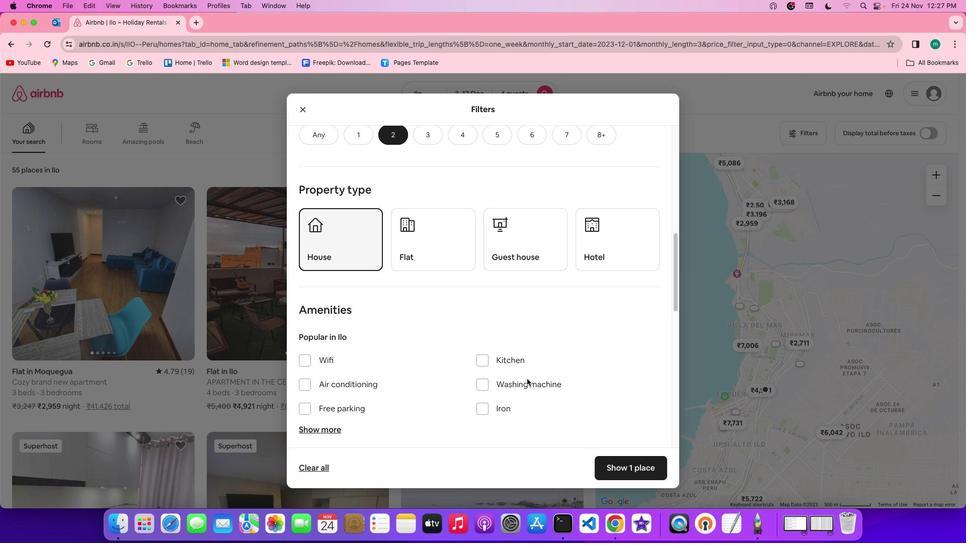 
Action: Mouse scrolled (527, 379) with delta (0, 0)
Screenshot: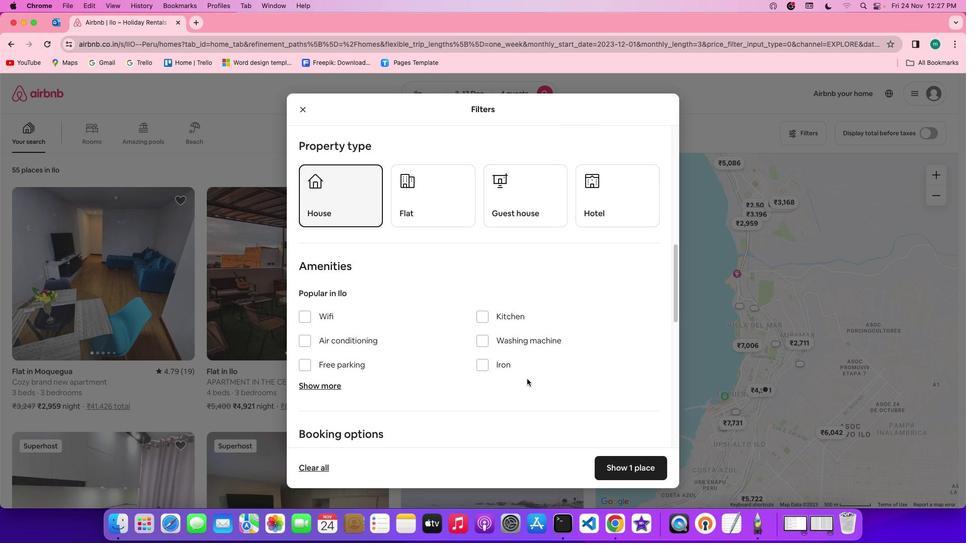 
Action: Mouse scrolled (527, 379) with delta (0, 0)
Screenshot: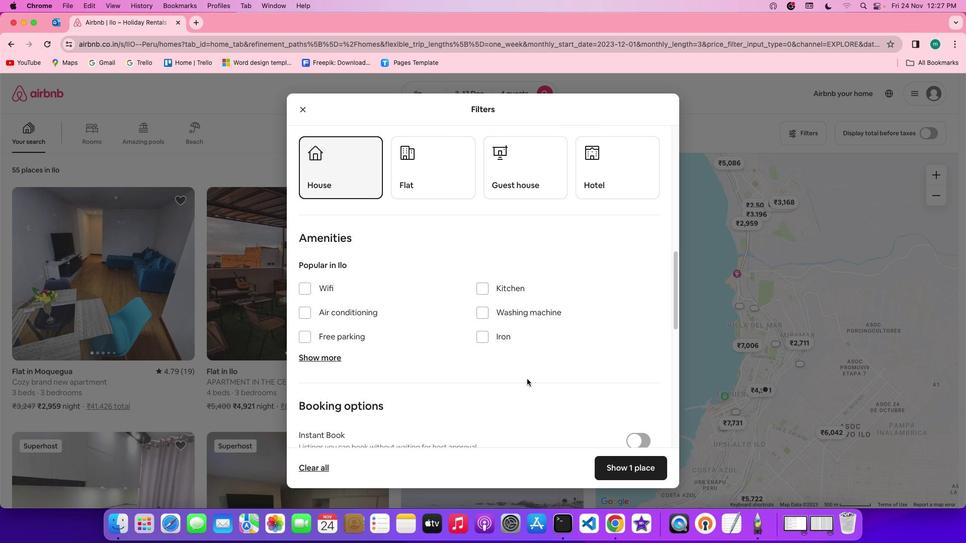 
Action: Mouse scrolled (527, 379) with delta (0, 0)
Screenshot: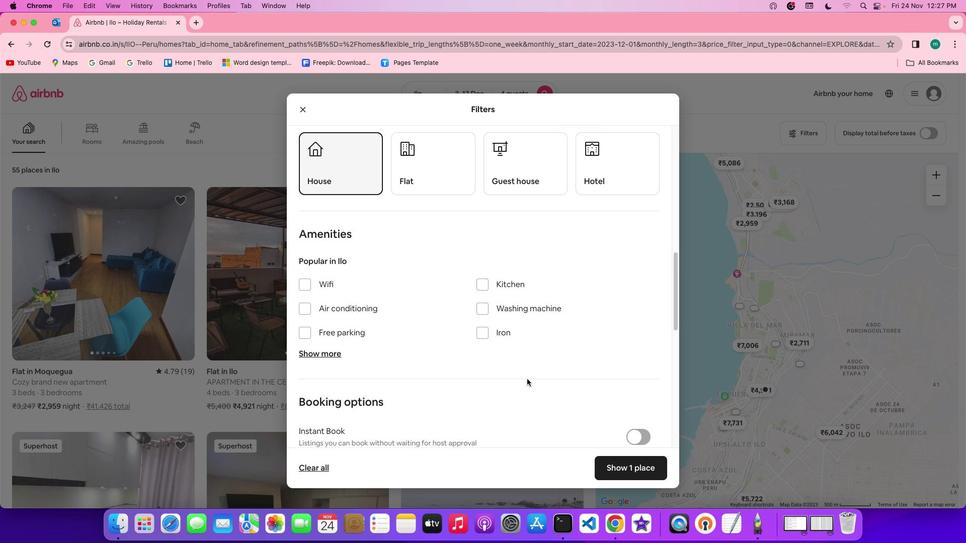
Action: Mouse scrolled (527, 379) with delta (0, -1)
Screenshot: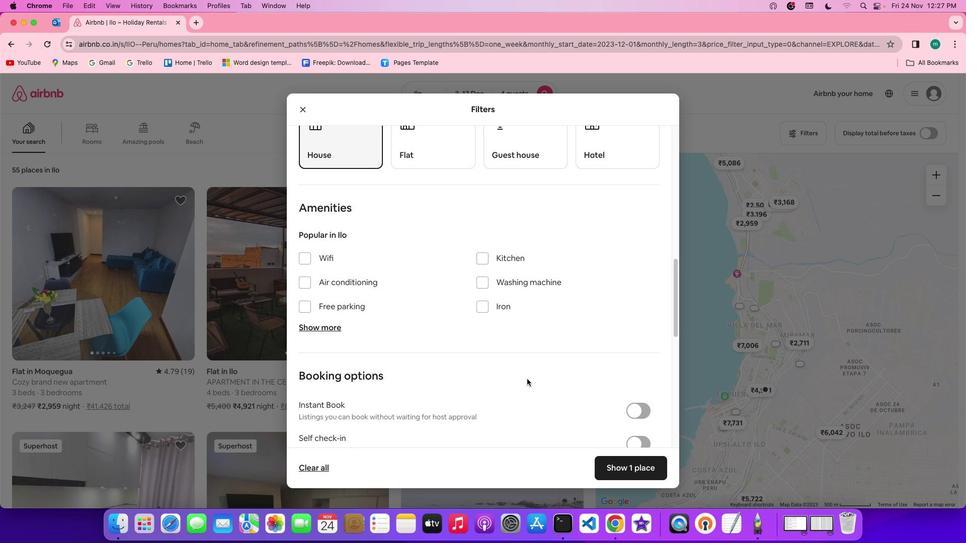 
Action: Mouse scrolled (527, 379) with delta (0, -1)
Screenshot: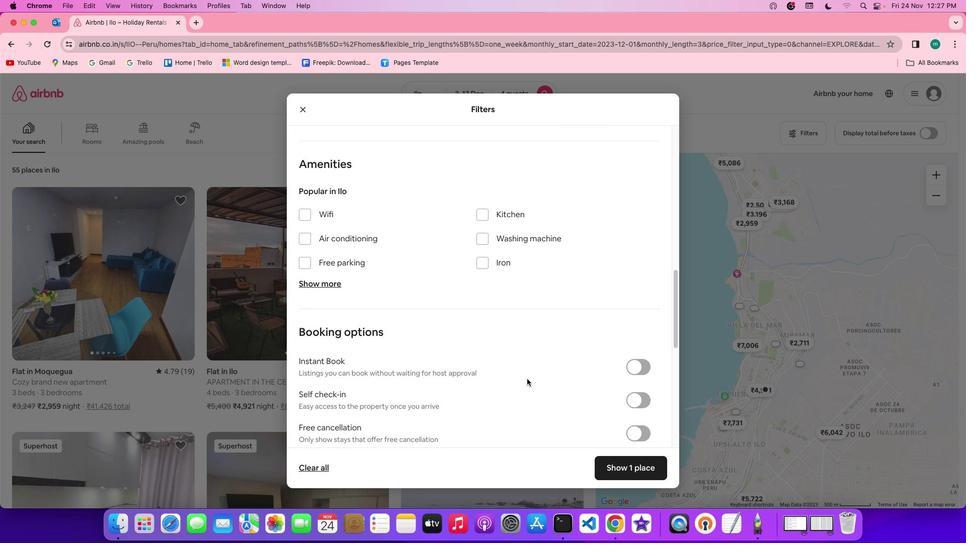 
Action: Mouse moved to (528, 379)
Screenshot: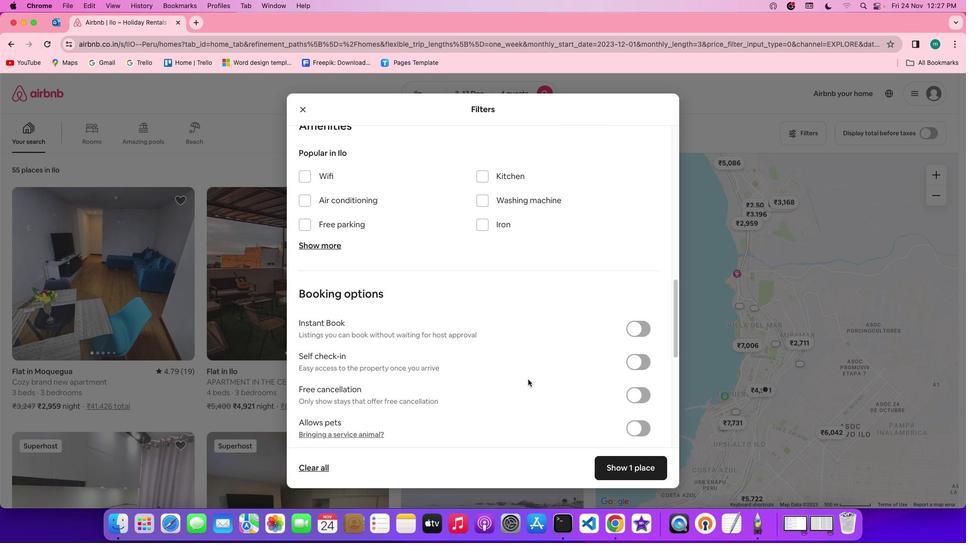 
Action: Mouse scrolled (528, 379) with delta (0, 0)
Screenshot: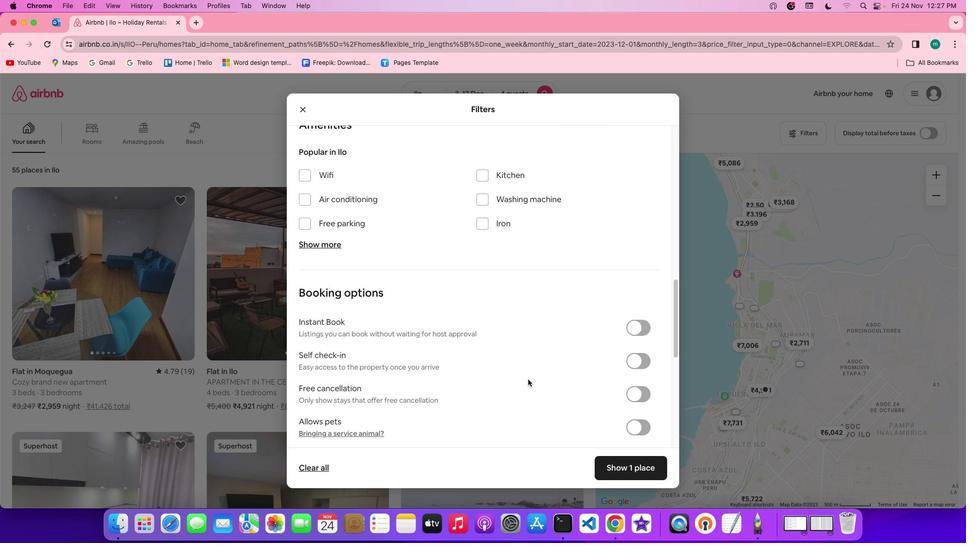 
Action: Mouse scrolled (528, 379) with delta (0, 0)
Screenshot: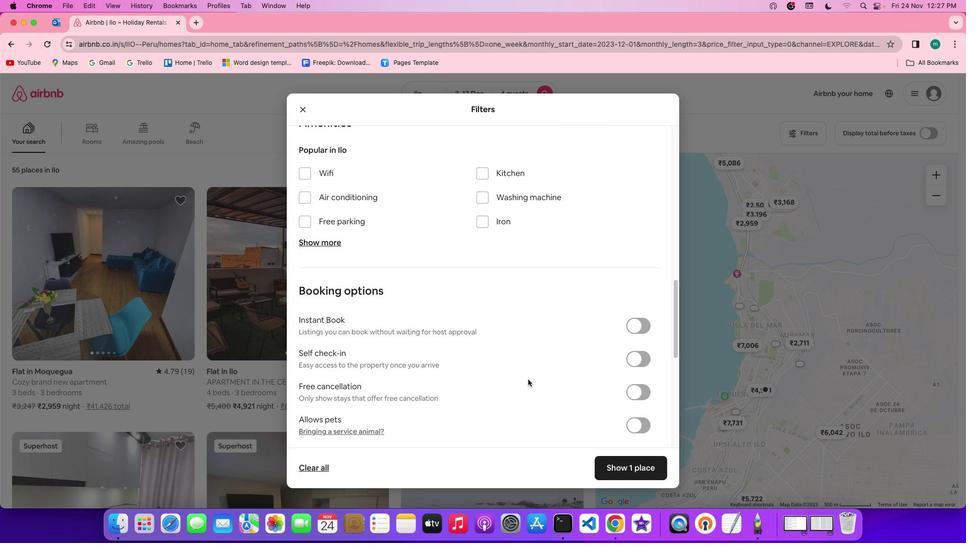
Action: Mouse scrolled (528, 379) with delta (0, 0)
Screenshot: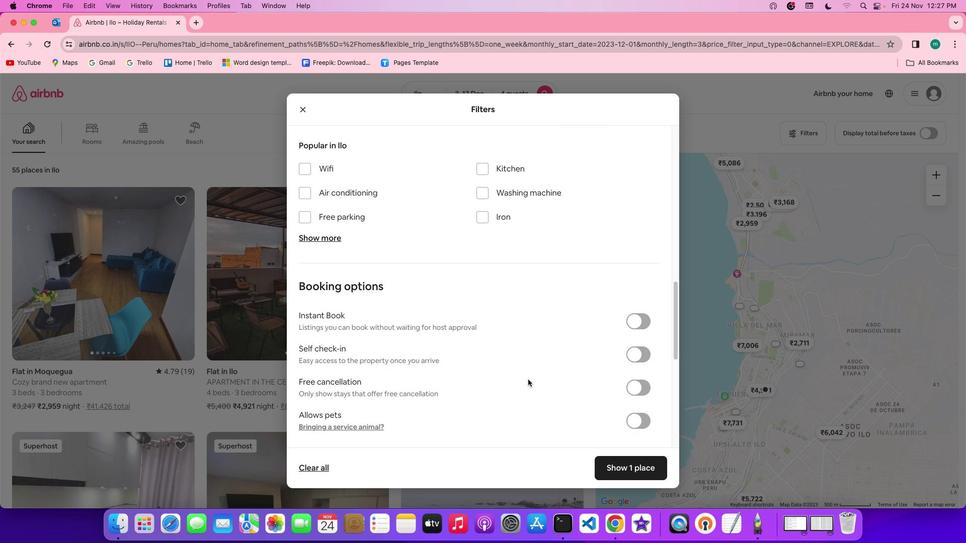 
Action: Mouse scrolled (528, 379) with delta (0, 0)
Screenshot: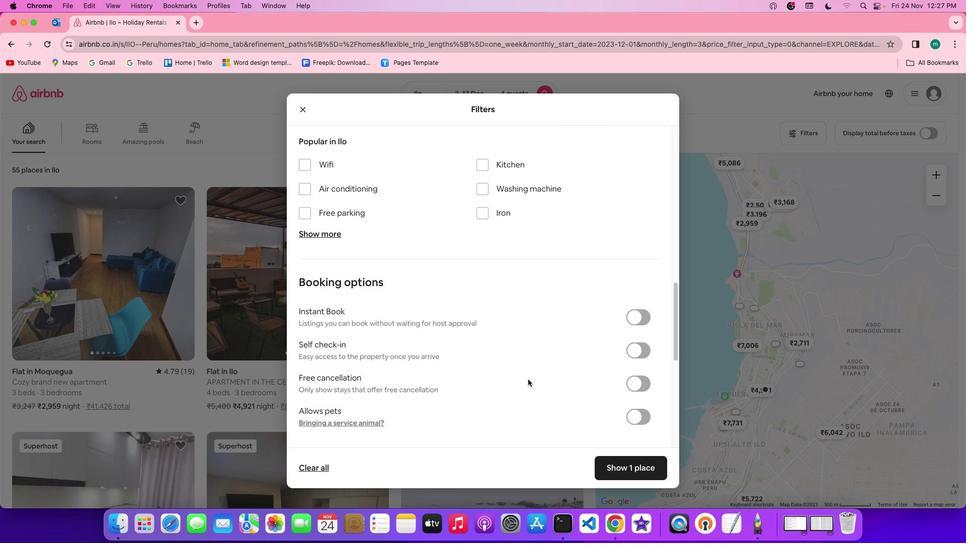
Action: Mouse scrolled (528, 379) with delta (0, 0)
Screenshot: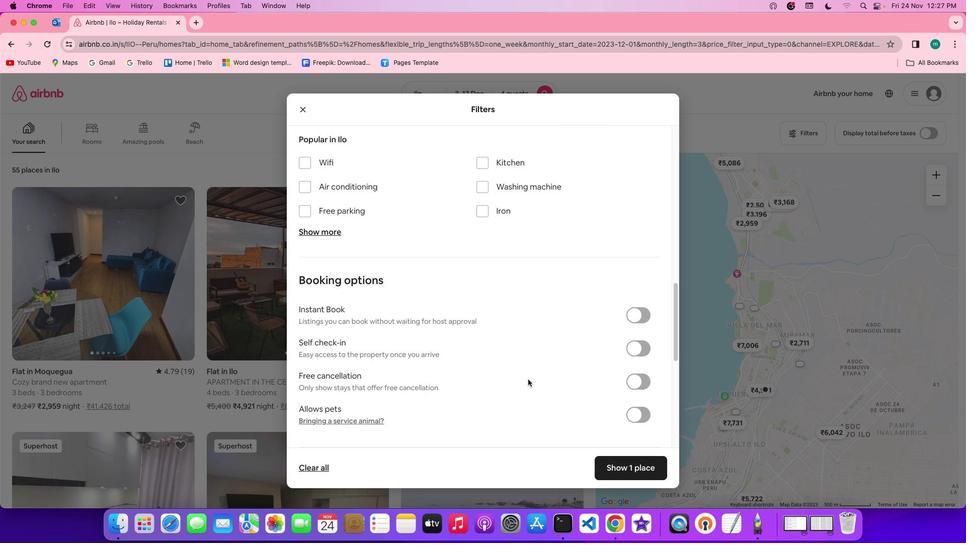 
Action: Mouse scrolled (528, 379) with delta (0, 0)
Screenshot: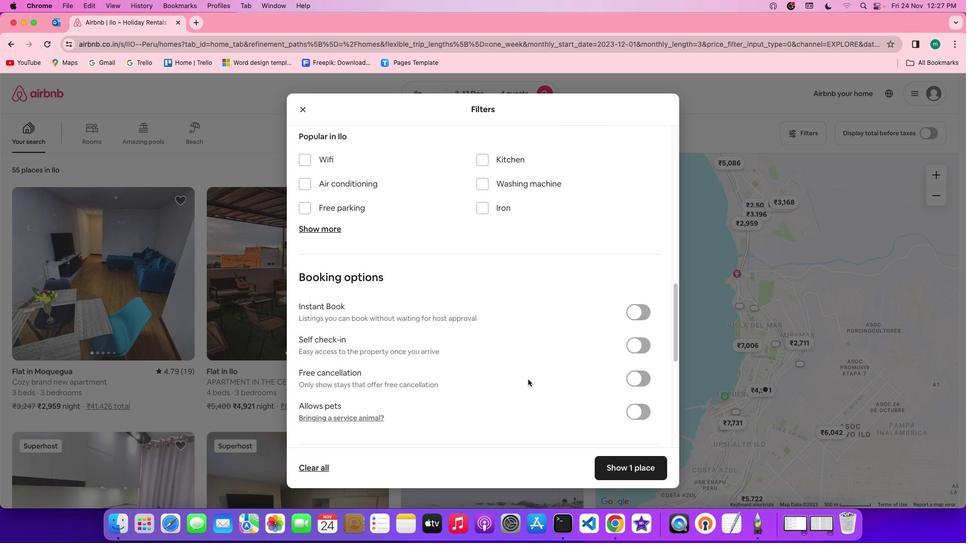 
Action: Mouse moved to (528, 379)
Screenshot: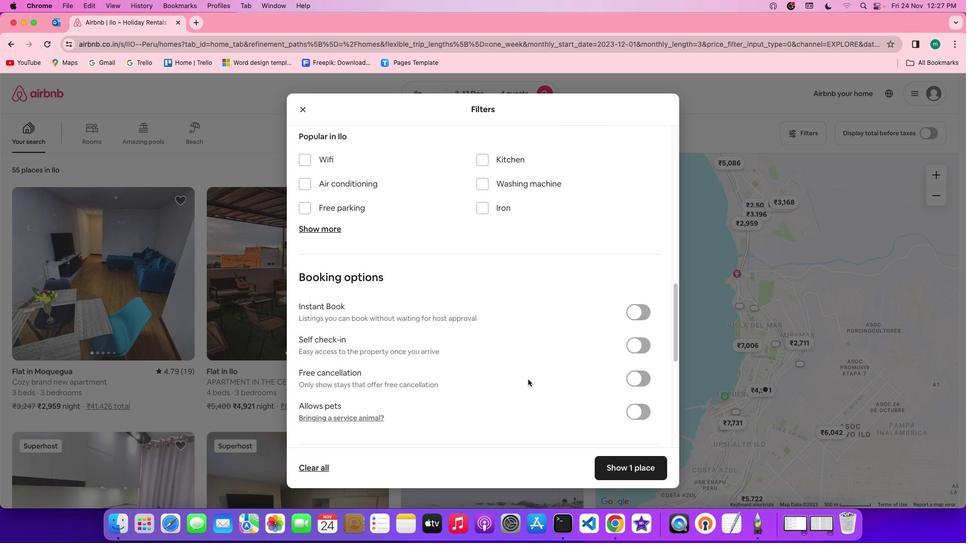
Action: Mouse scrolled (528, 379) with delta (0, 0)
Screenshot: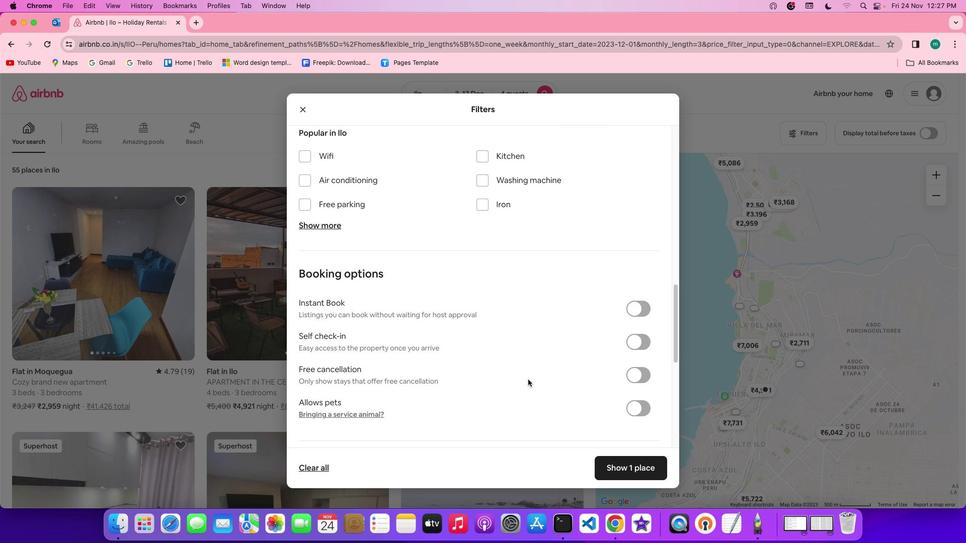 
Action: Mouse moved to (529, 380)
Screenshot: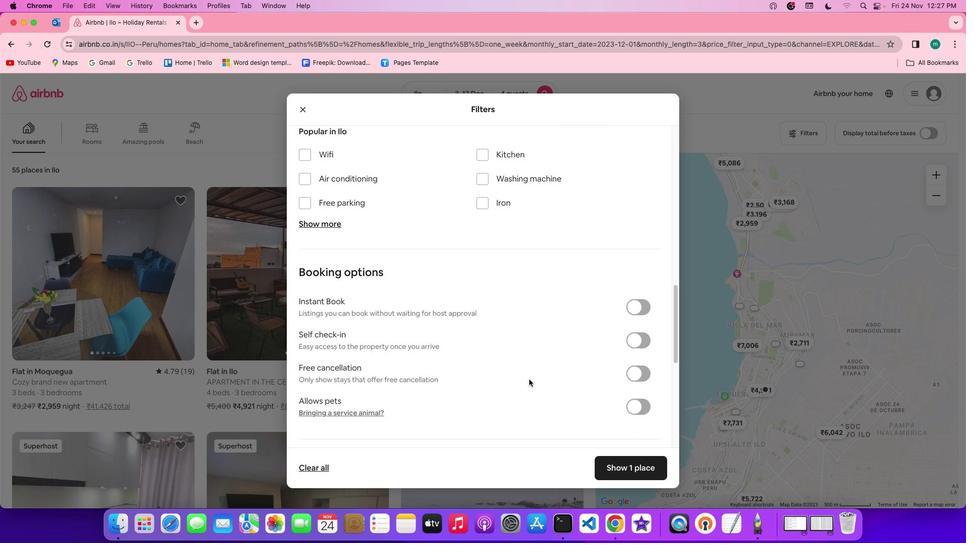 
Action: Mouse scrolled (529, 380) with delta (0, 0)
Screenshot: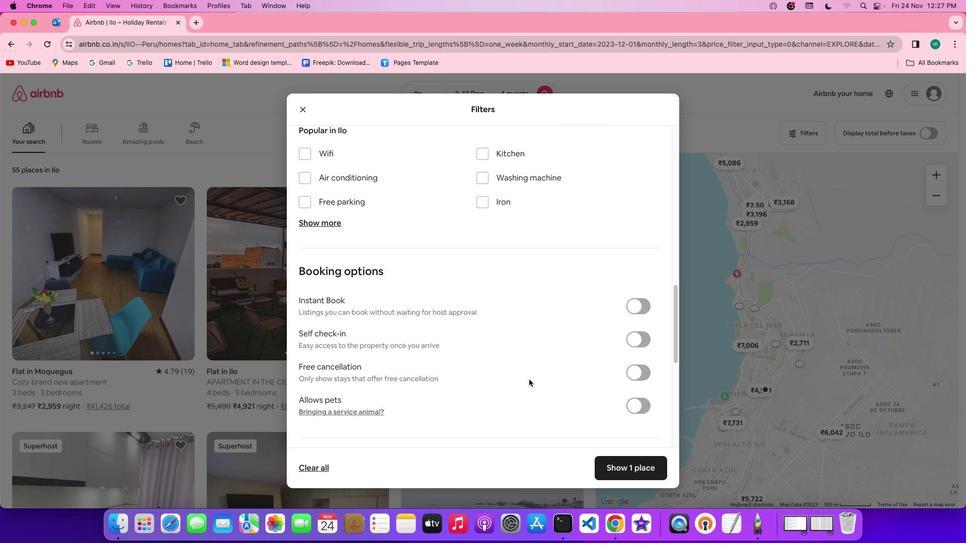 
Action: Mouse scrolled (529, 380) with delta (0, 0)
Screenshot: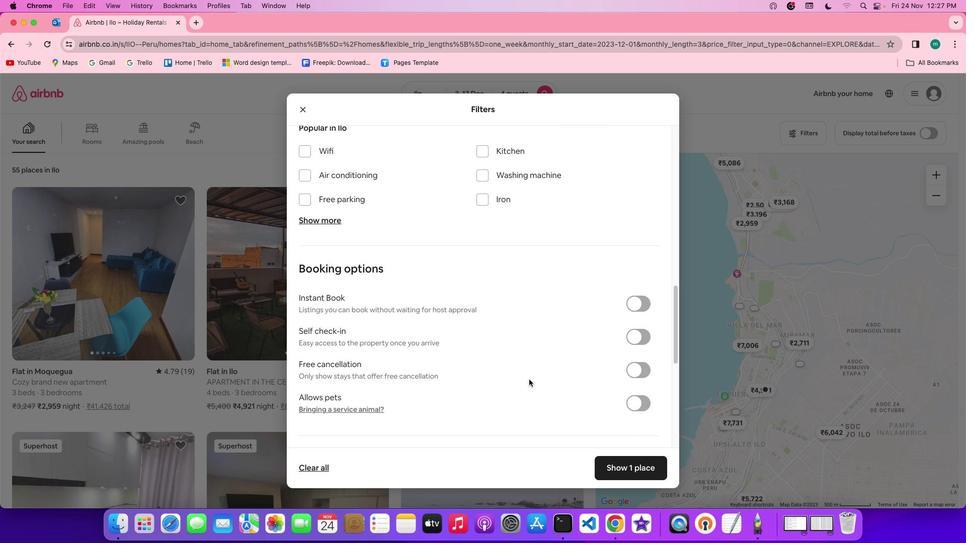 
Action: Mouse scrolled (529, 380) with delta (0, 0)
Screenshot: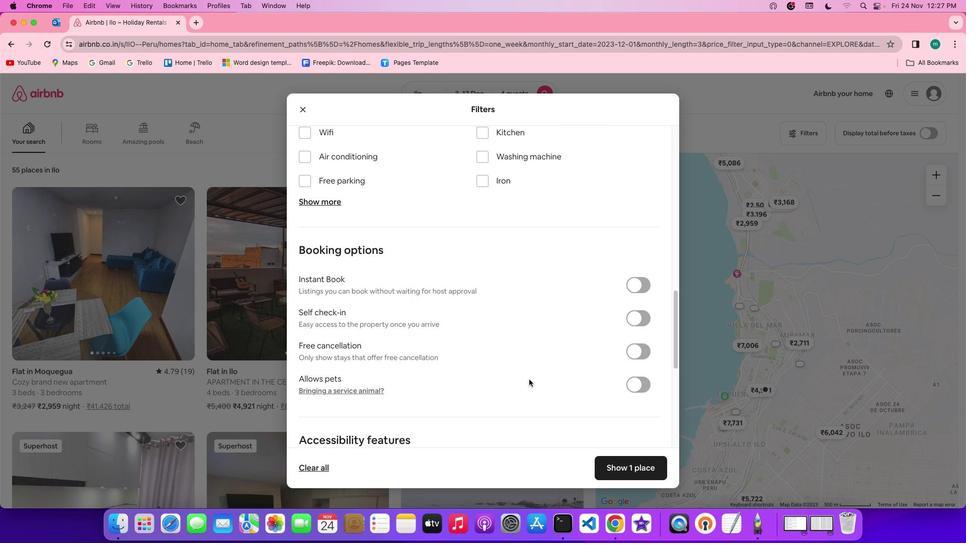 
Action: Mouse moved to (637, 308)
Screenshot: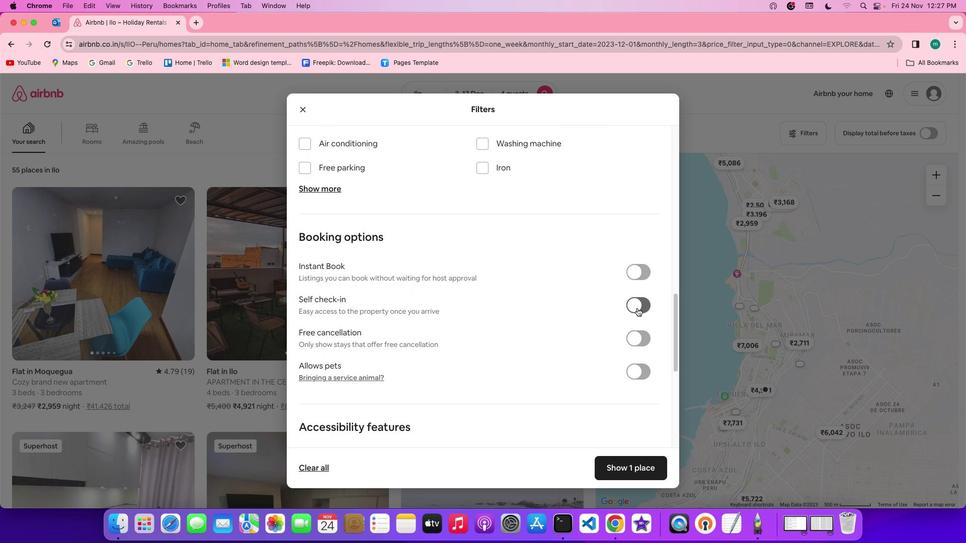 
Action: Mouse pressed left at (637, 308)
Screenshot: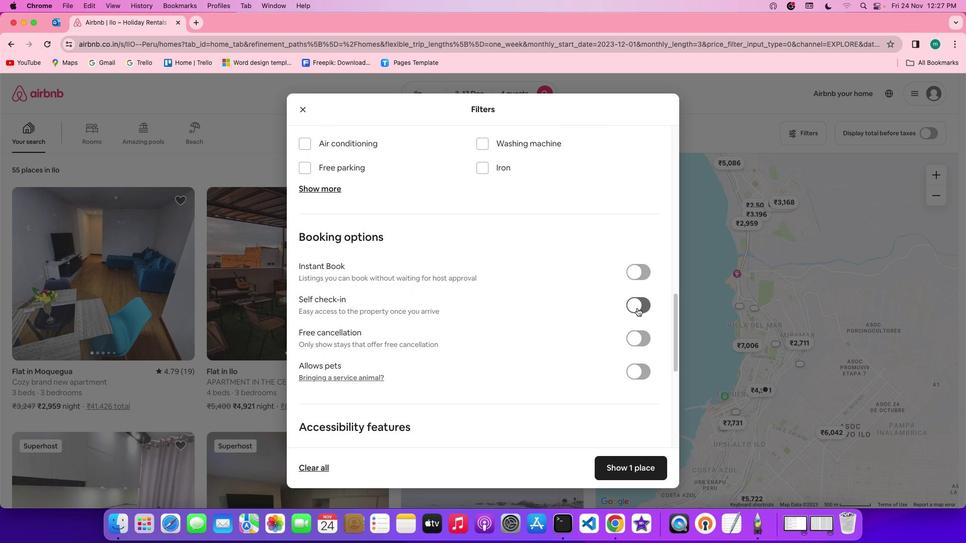 
Action: Mouse moved to (569, 367)
Screenshot: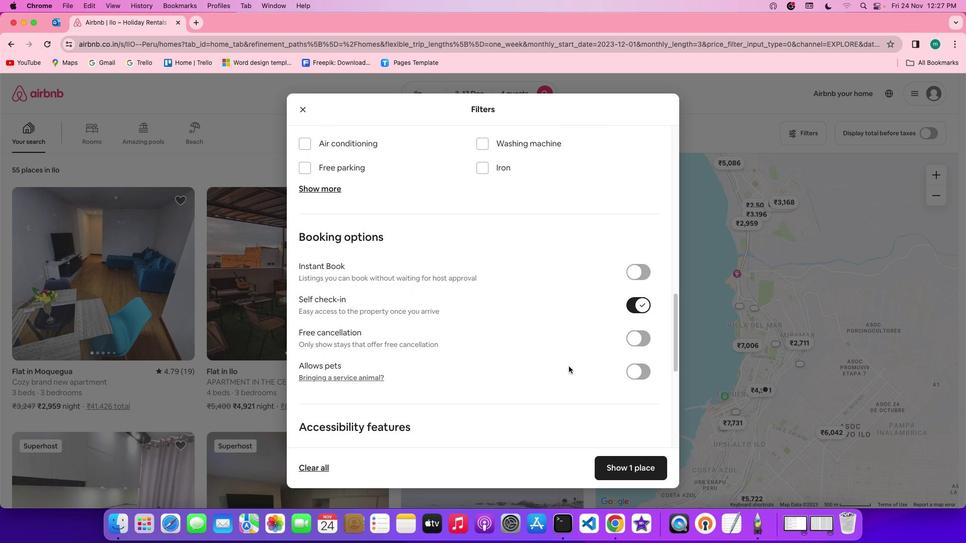 
Action: Mouse scrolled (569, 367) with delta (0, 0)
Screenshot: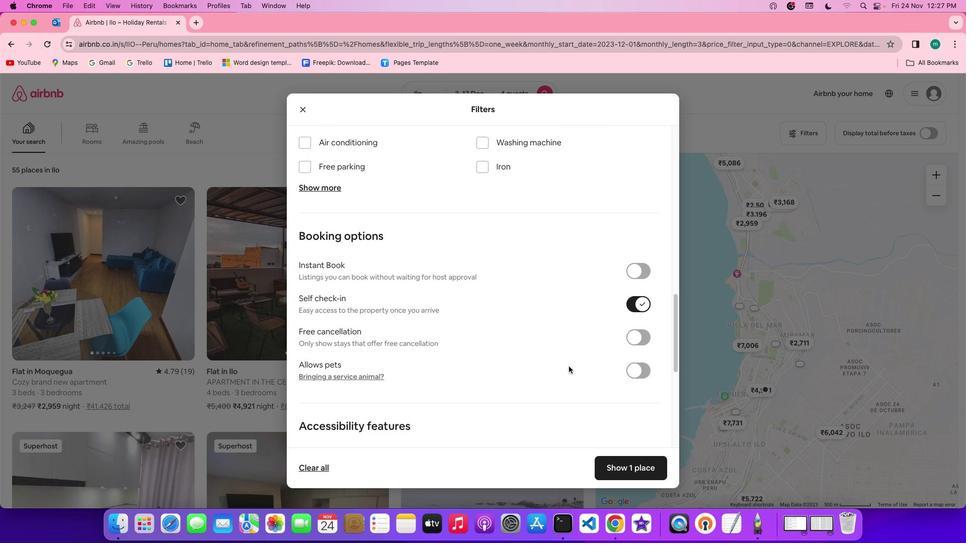 
Action: Mouse scrolled (569, 367) with delta (0, 0)
Screenshot: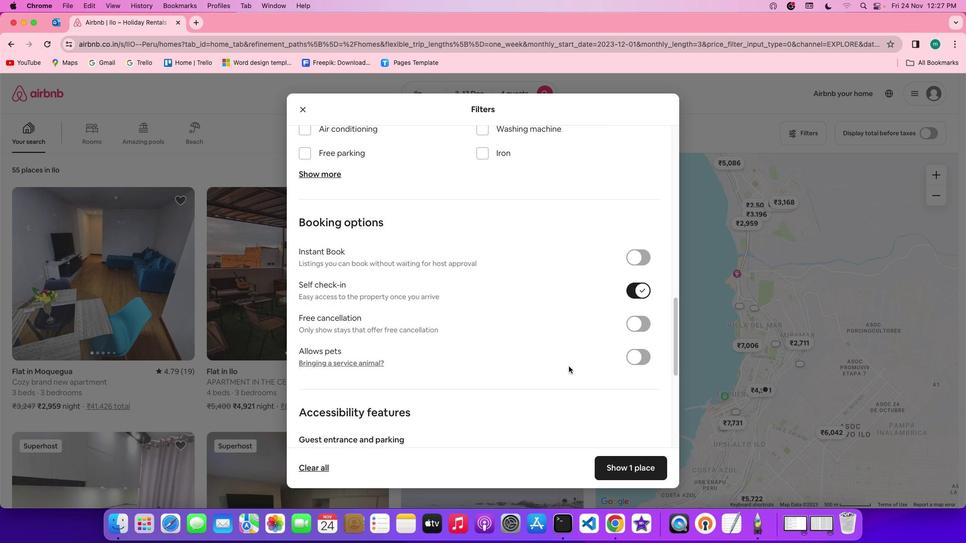 
Action: Mouse scrolled (569, 367) with delta (0, -1)
Screenshot: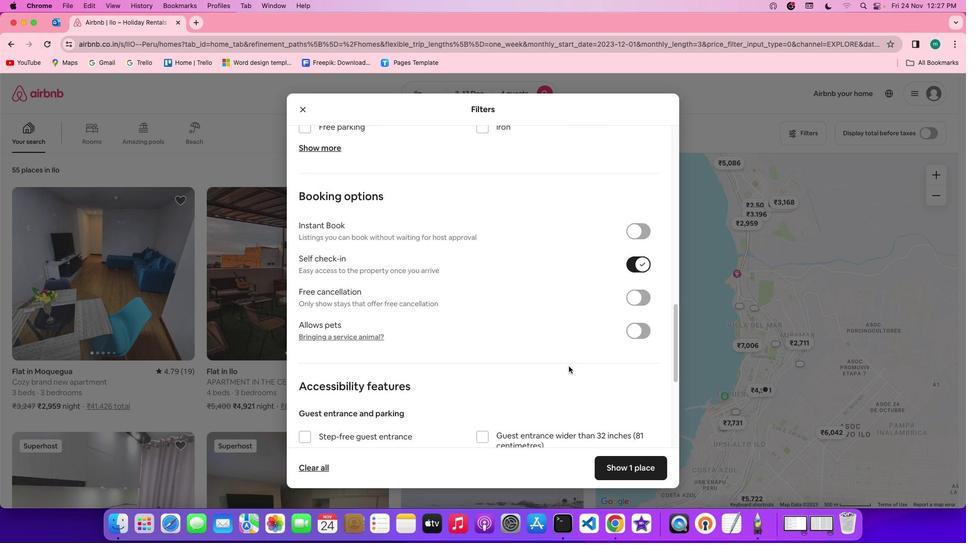 
Action: Mouse scrolled (569, 367) with delta (0, -2)
Screenshot: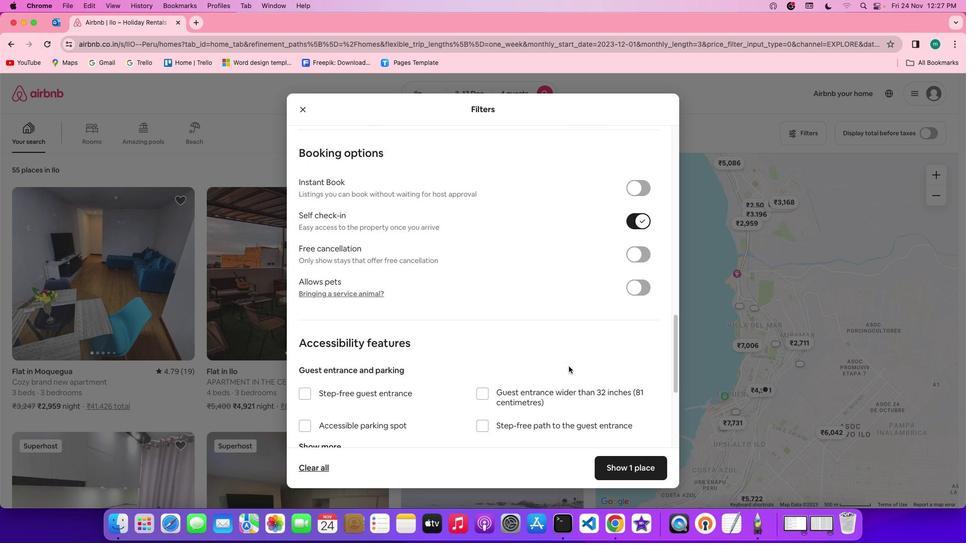 
Action: Mouse scrolled (569, 367) with delta (0, -1)
Screenshot: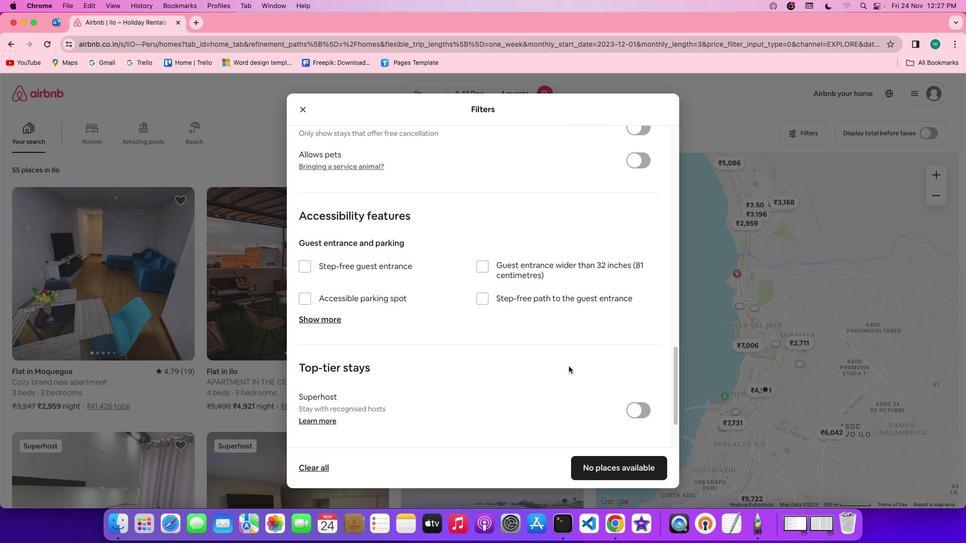 
Action: Mouse scrolled (569, 367) with delta (0, 0)
Screenshot: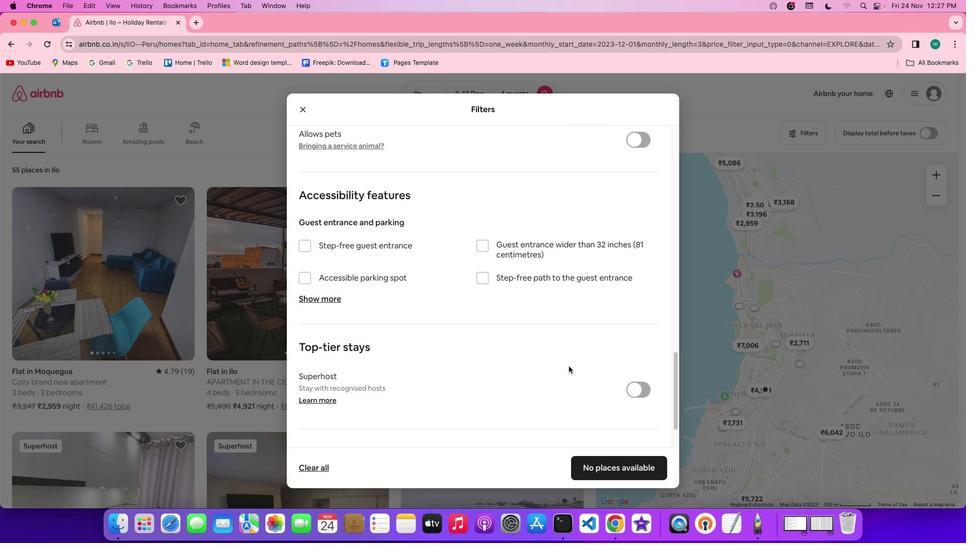 
Action: Mouse scrolled (569, 367) with delta (0, 0)
Screenshot: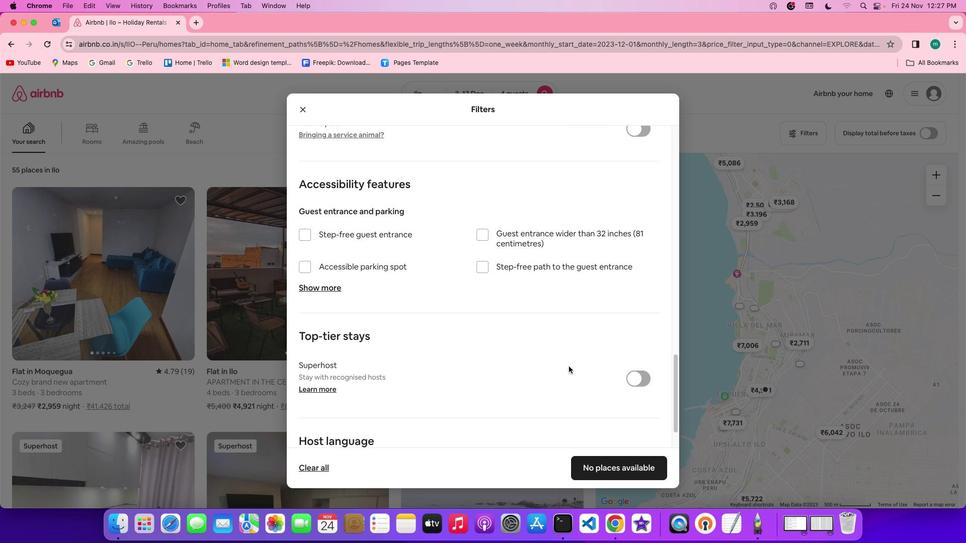 
Action: Mouse scrolled (569, 367) with delta (0, -1)
Screenshot: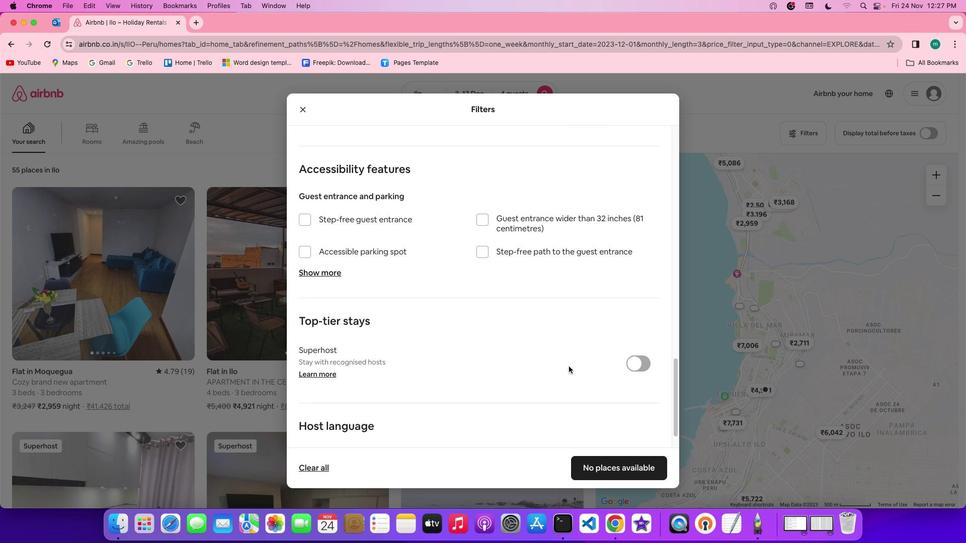 
Action: Mouse scrolled (569, 367) with delta (0, -2)
Screenshot: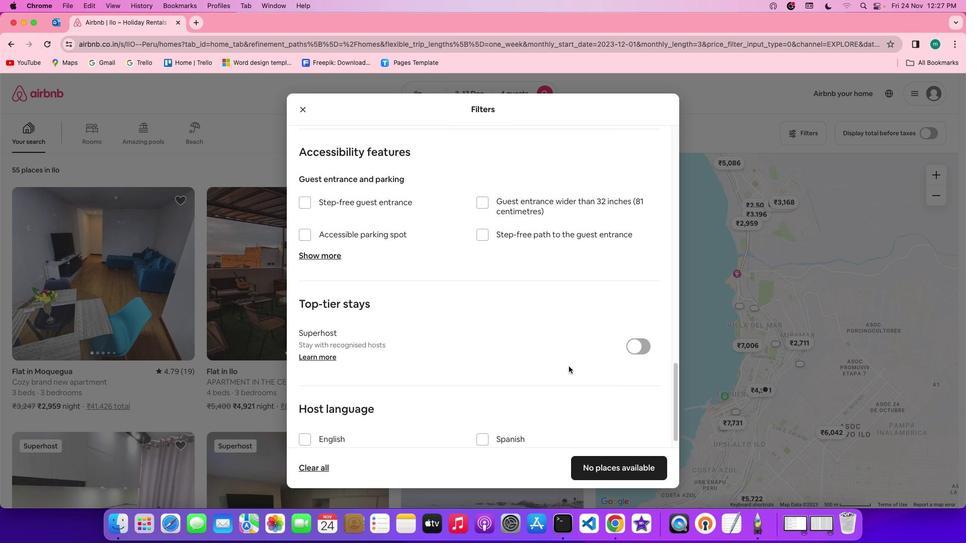 
Action: Mouse scrolled (569, 367) with delta (0, -2)
Screenshot: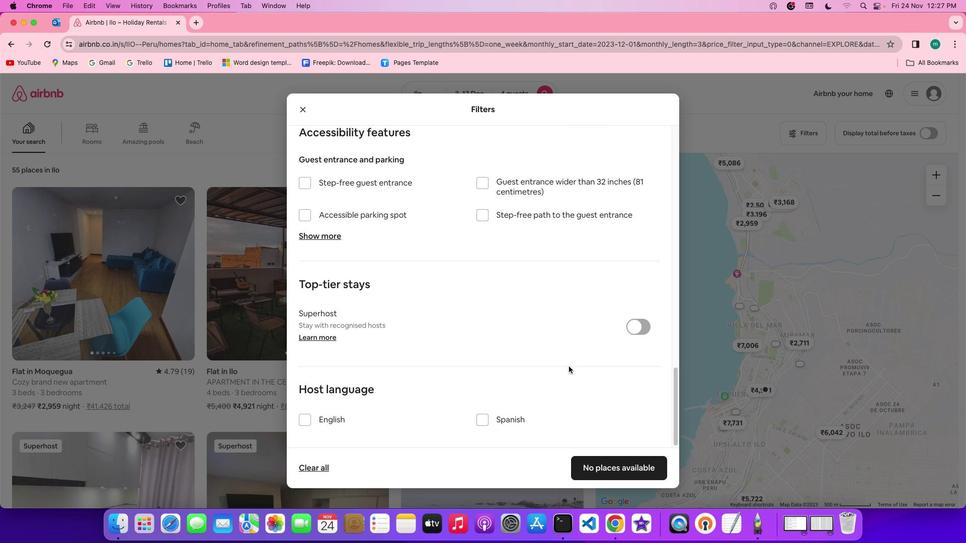 
Action: Mouse scrolled (569, 367) with delta (0, 0)
Screenshot: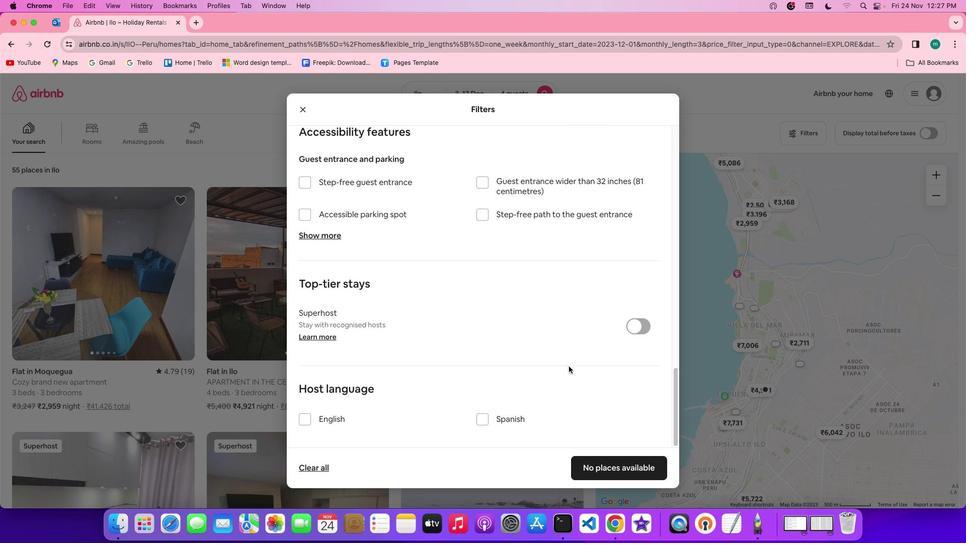 
Action: Mouse scrolled (569, 367) with delta (0, 0)
Screenshot: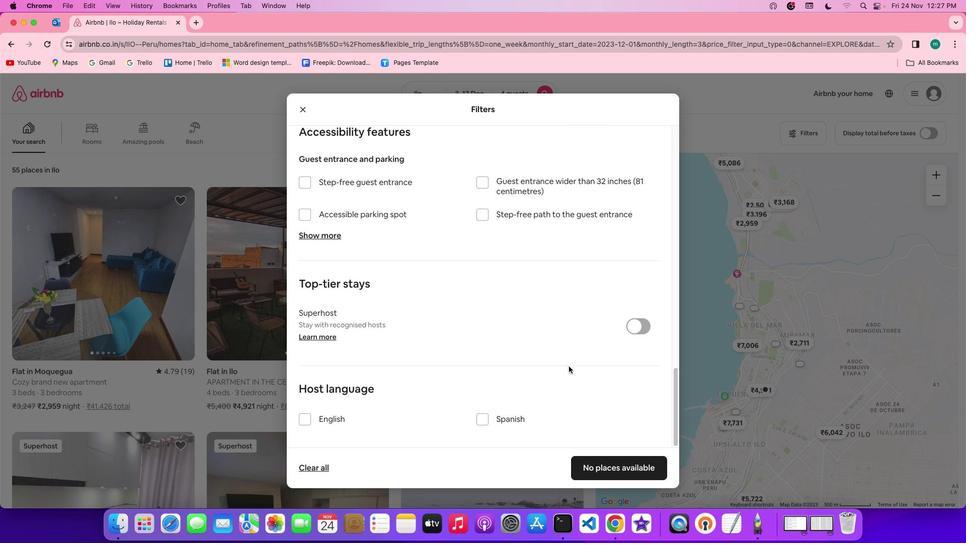 
Action: Mouse scrolled (569, 367) with delta (0, -1)
Screenshot: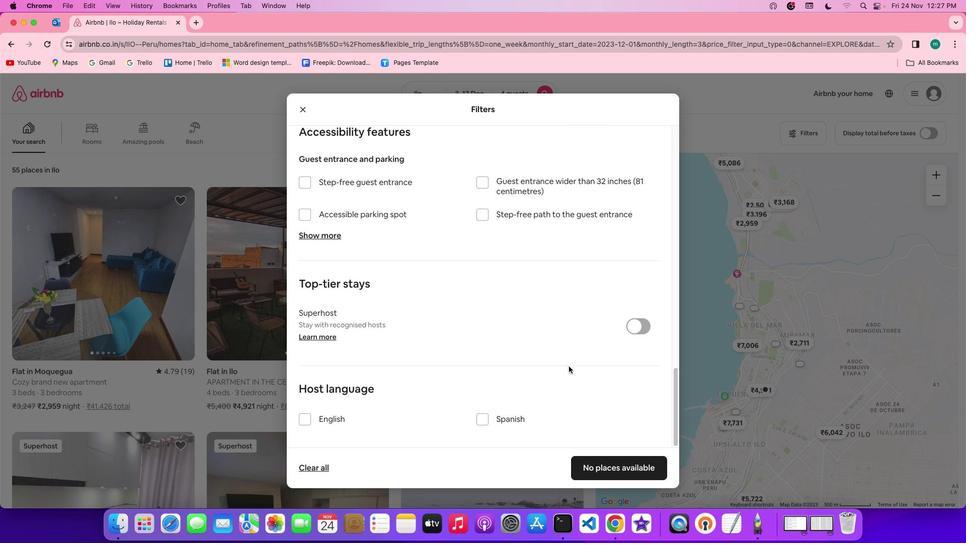 
Action: Mouse scrolled (569, 367) with delta (0, -2)
Screenshot: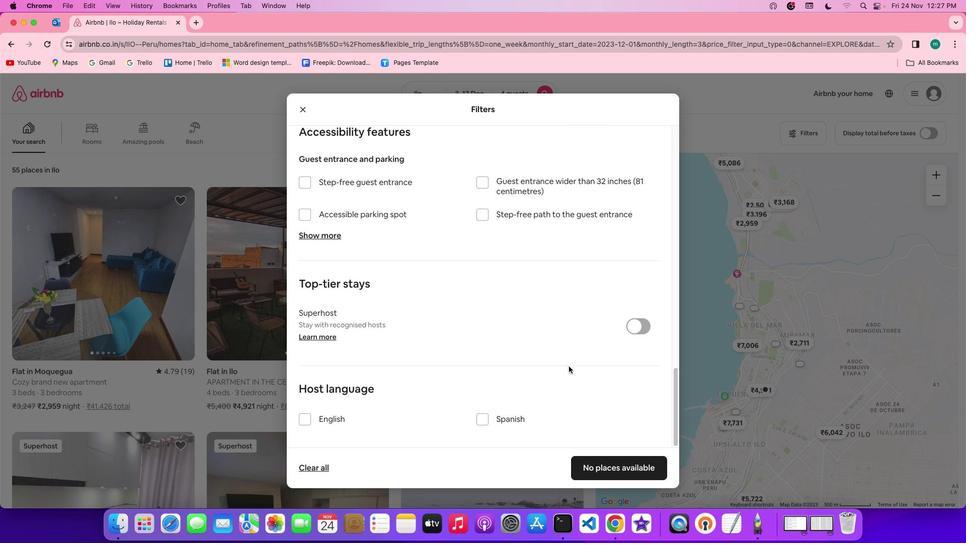 
Action: Mouse scrolled (569, 367) with delta (0, -2)
Screenshot: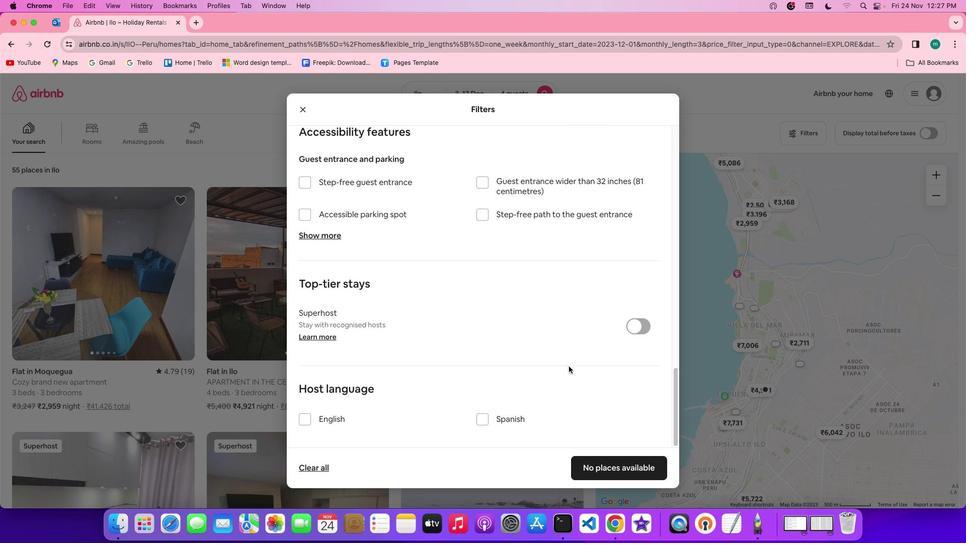 
Action: Mouse moved to (613, 469)
Screenshot: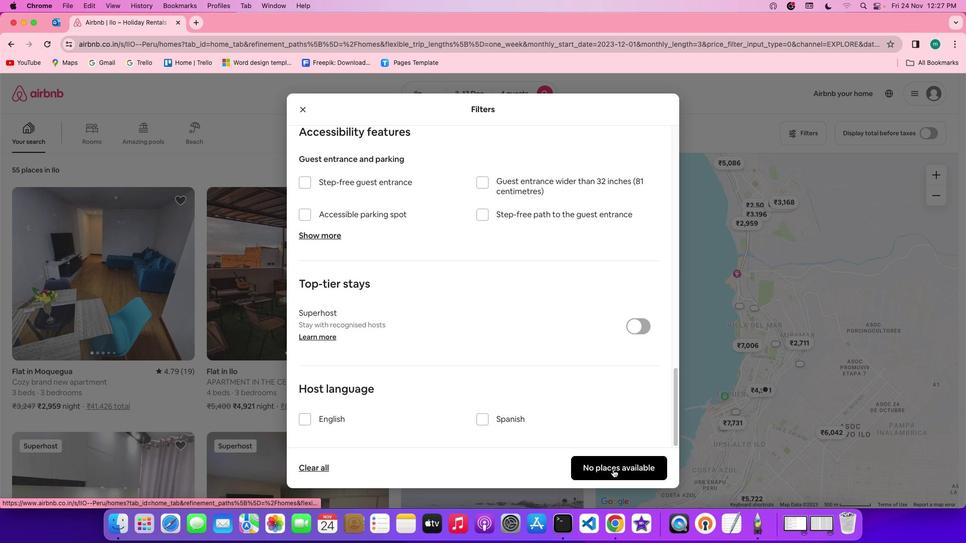 
Action: Mouse pressed left at (613, 469)
Screenshot: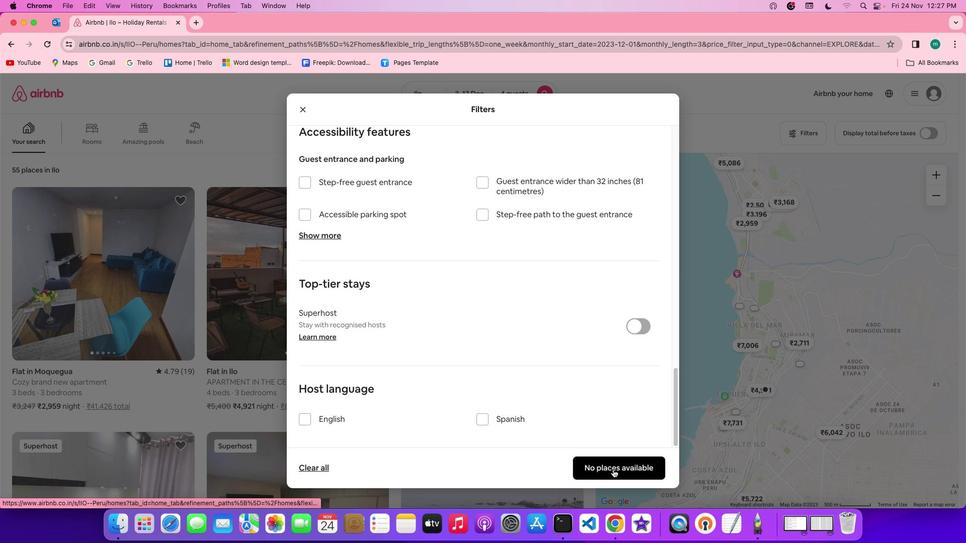
Action: Mouse moved to (439, 374)
Screenshot: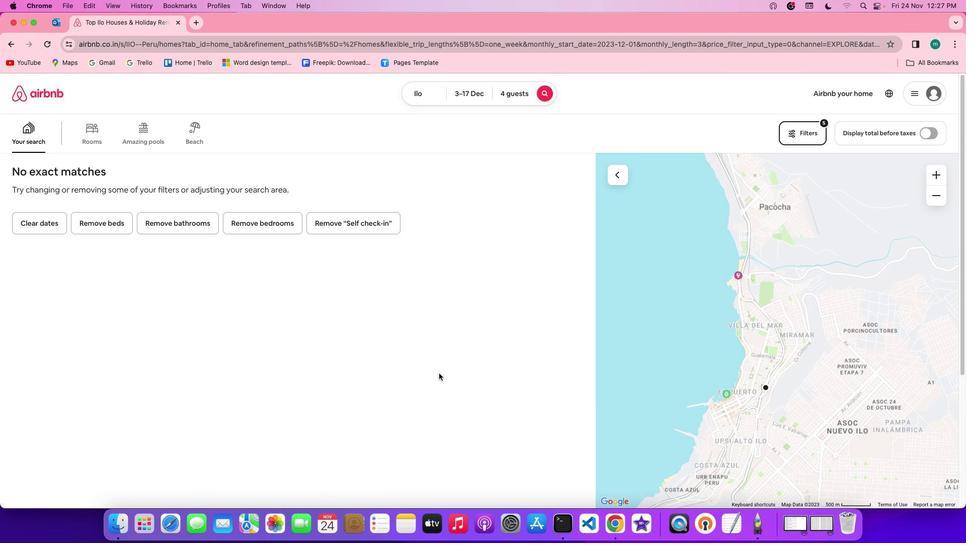 
